 Task: Forward email with the signature Catherine Martinez with the subject Proposal submission from softage.1@softage.net to softage.5@softage.net with the message I wanted to follow up on the request for the new vendor proposal., select the entire message, change the font of the message to Narrow and change the font typography to bold Send the email
Action: Mouse moved to (828, 68)
Screenshot: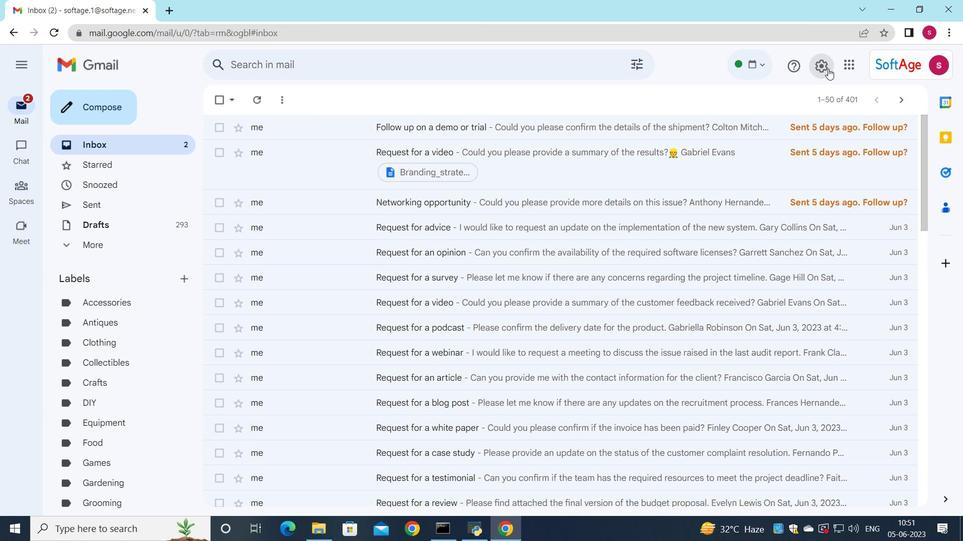 
Action: Mouse pressed left at (828, 68)
Screenshot: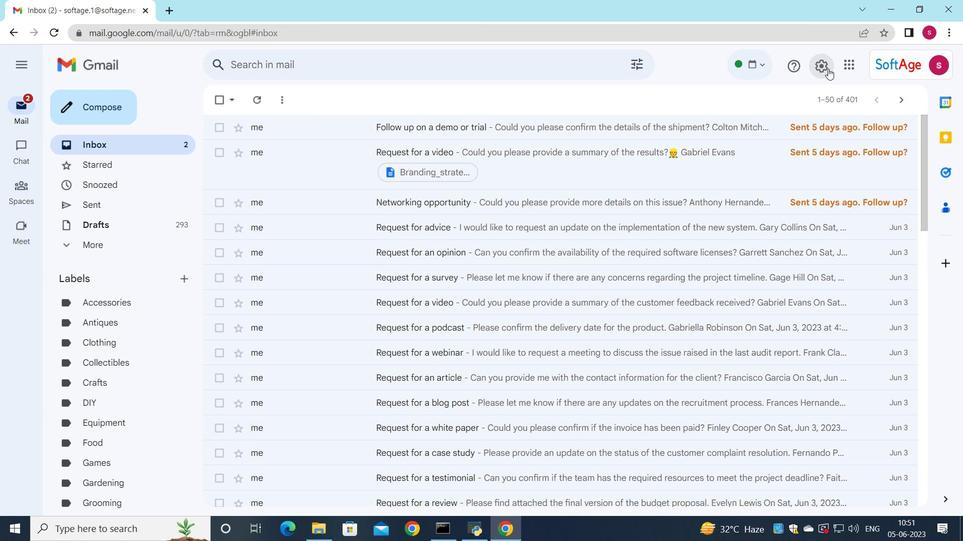 
Action: Mouse moved to (811, 128)
Screenshot: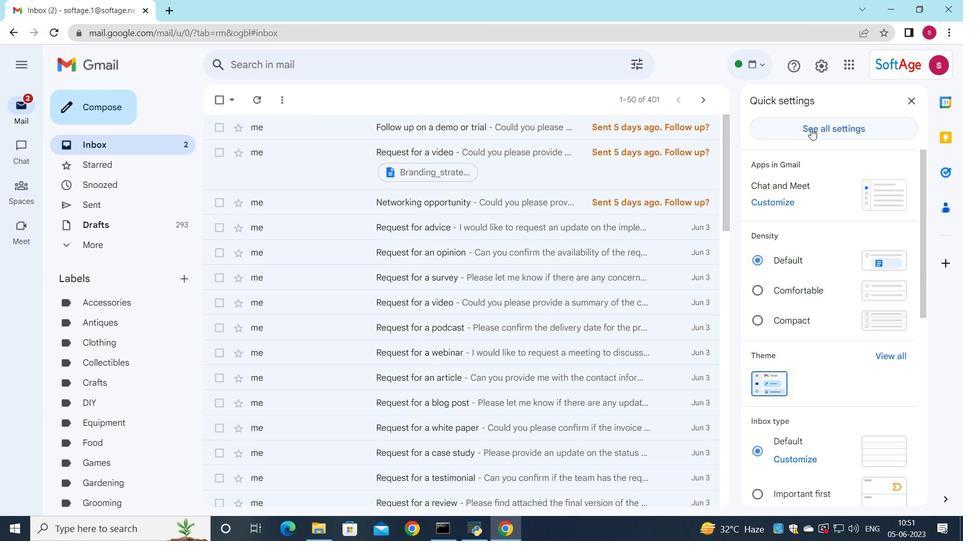 
Action: Mouse pressed left at (811, 128)
Screenshot: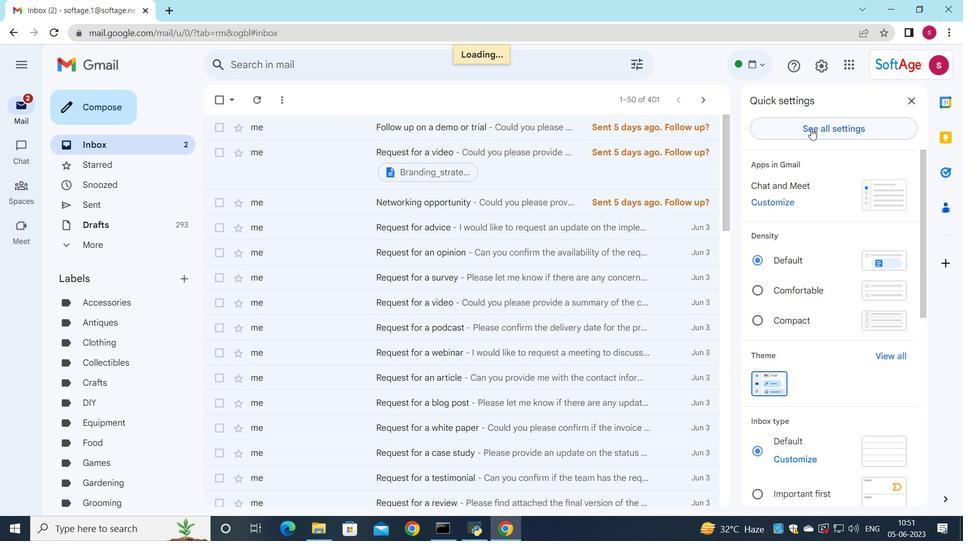
Action: Mouse moved to (348, 368)
Screenshot: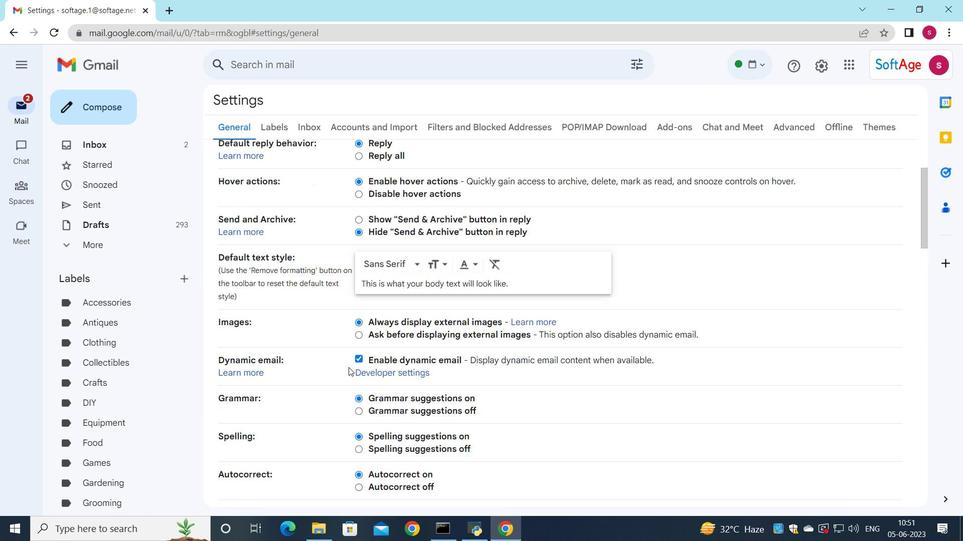 
Action: Mouse scrolled (348, 367) with delta (0, 0)
Screenshot: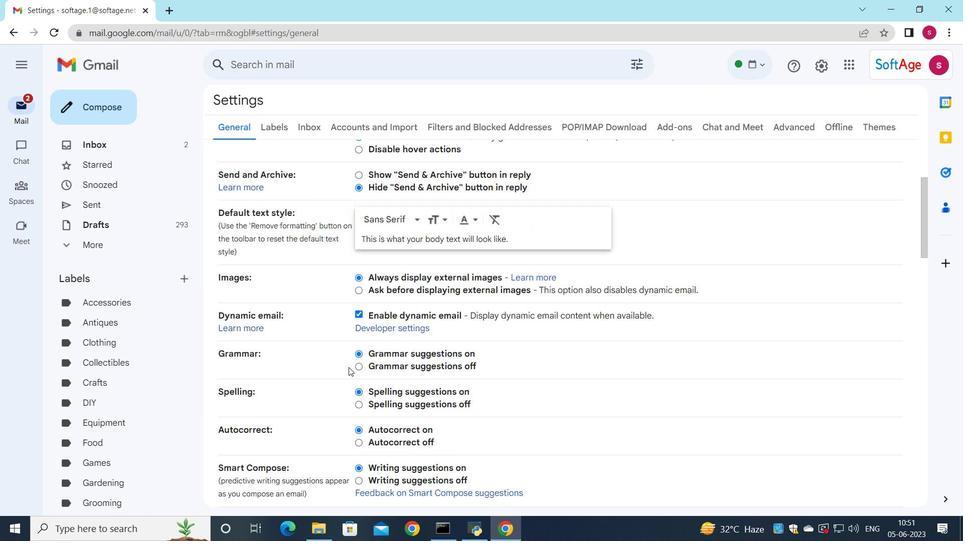 
Action: Mouse moved to (348, 368)
Screenshot: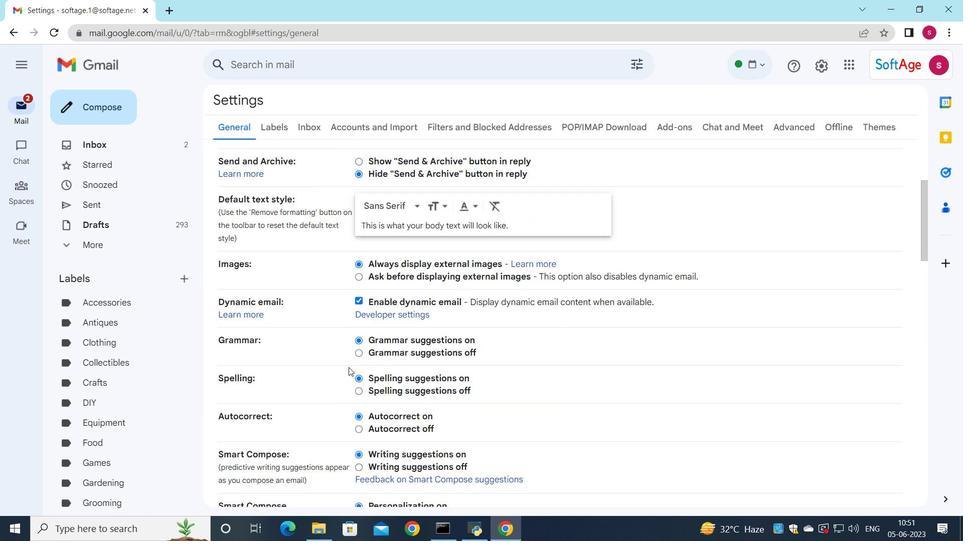 
Action: Mouse scrolled (348, 367) with delta (0, 0)
Screenshot: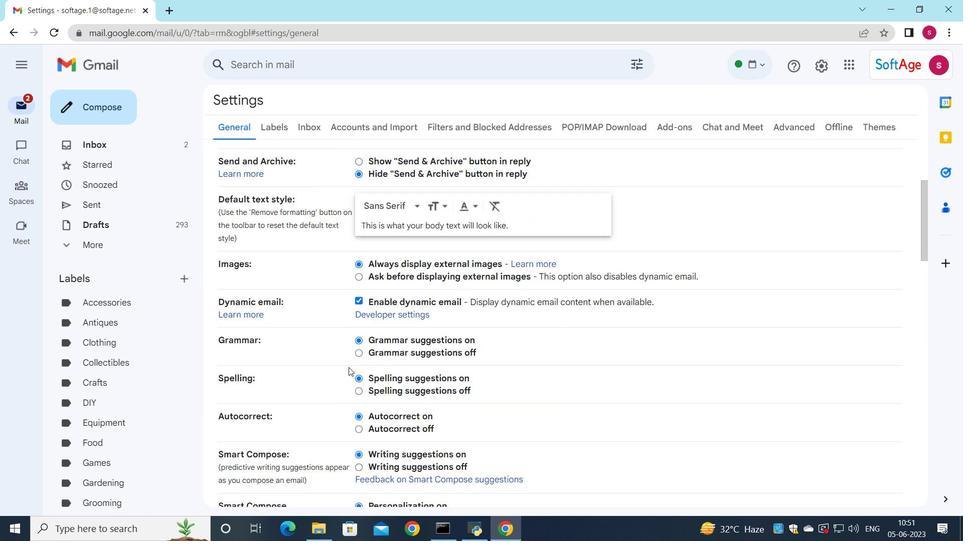 
Action: Mouse scrolled (348, 367) with delta (0, 0)
Screenshot: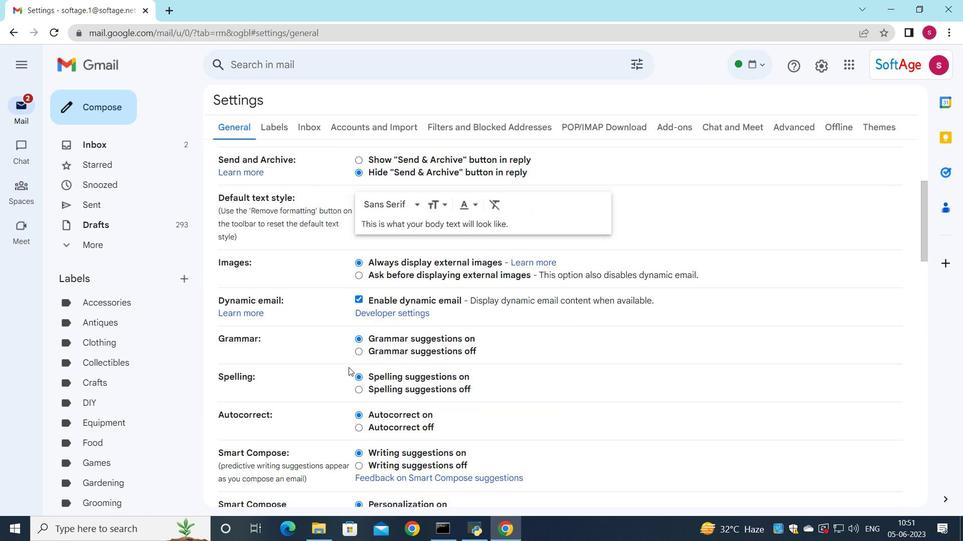 
Action: Mouse moved to (348, 368)
Screenshot: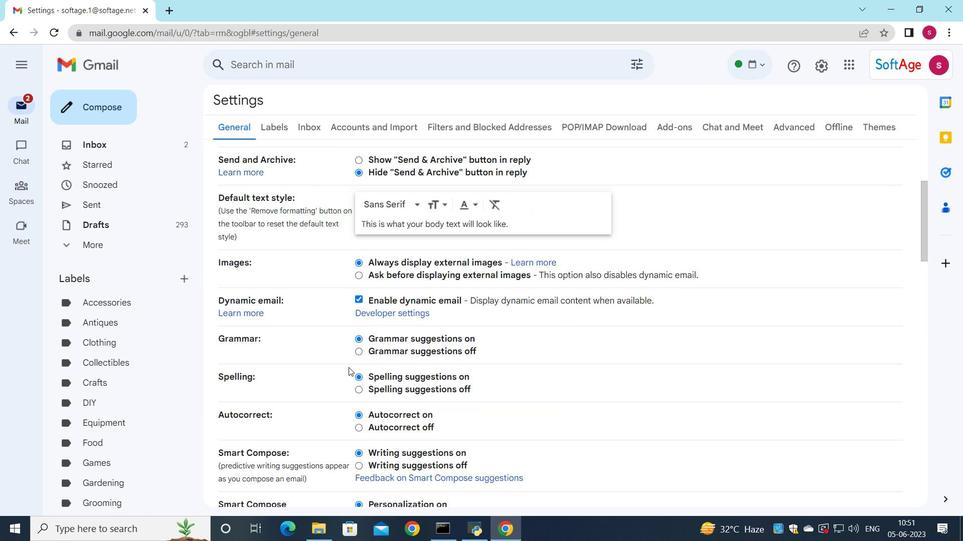 
Action: Mouse scrolled (348, 367) with delta (0, 0)
Screenshot: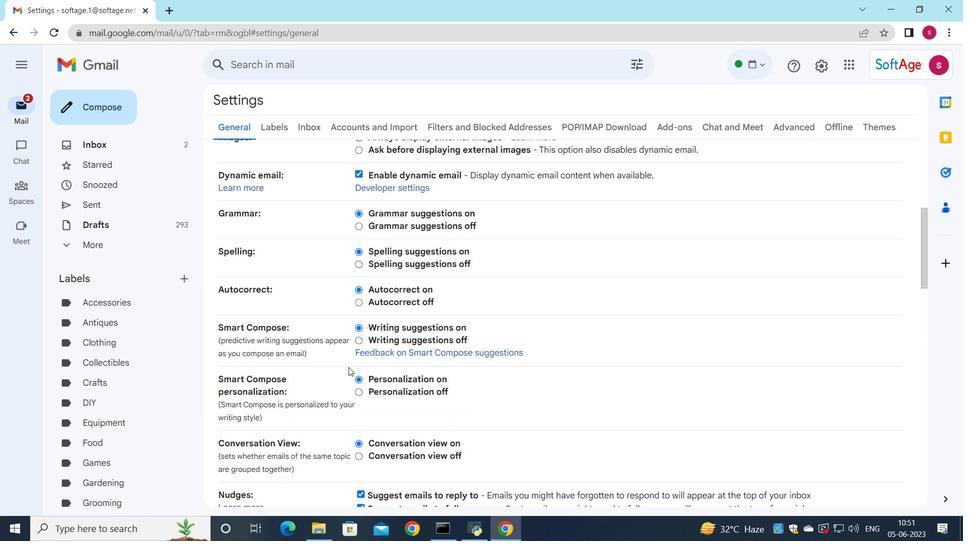 
Action: Mouse scrolled (348, 367) with delta (0, 0)
Screenshot: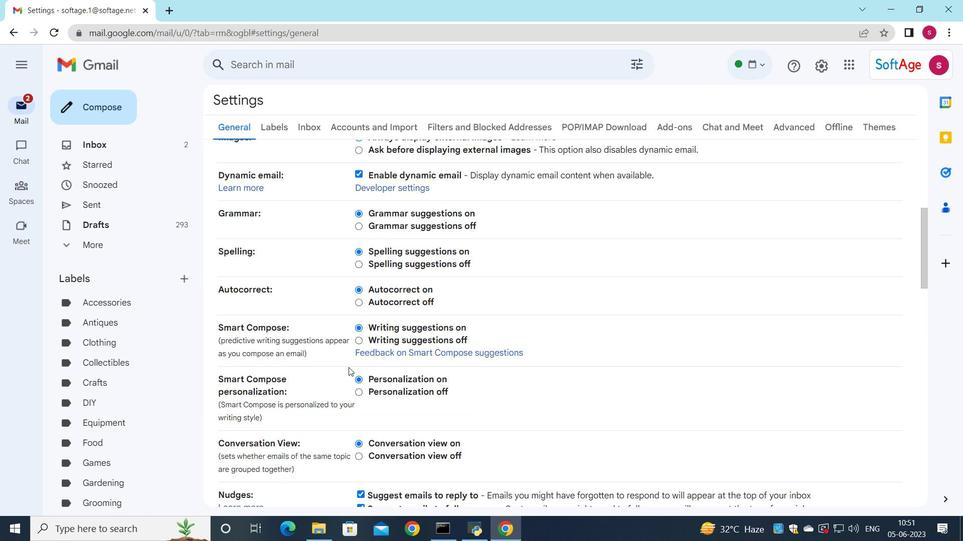 
Action: Mouse moved to (348, 368)
Screenshot: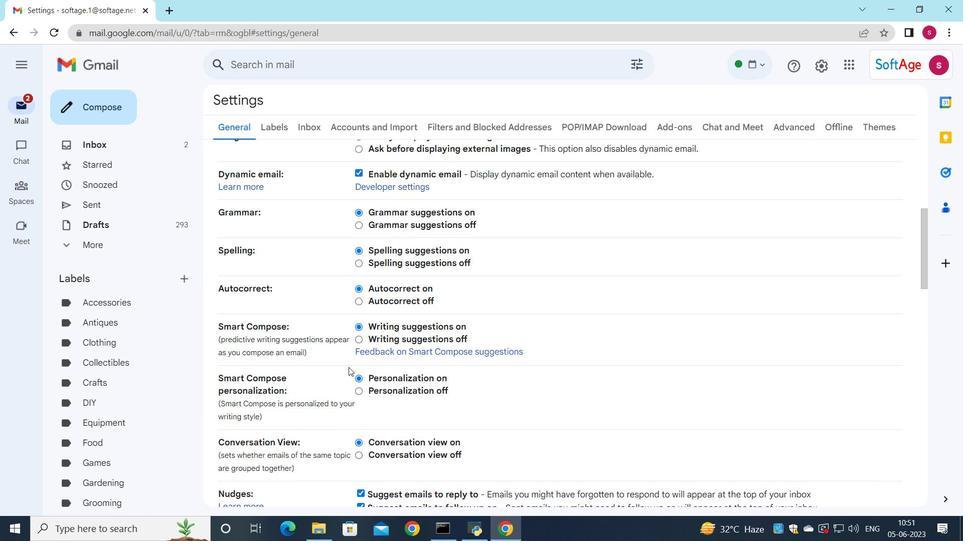 
Action: Mouse scrolled (348, 367) with delta (0, 0)
Screenshot: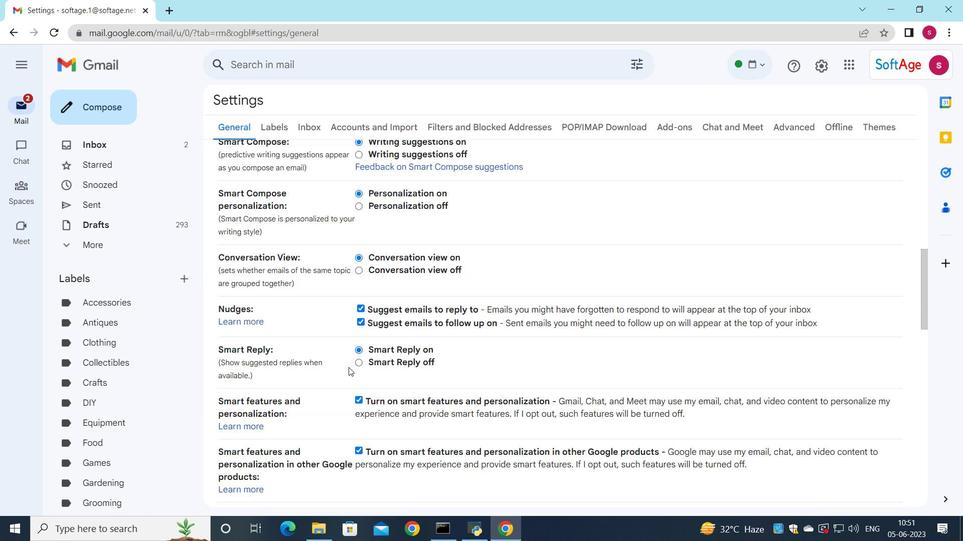 
Action: Mouse scrolled (348, 367) with delta (0, 0)
Screenshot: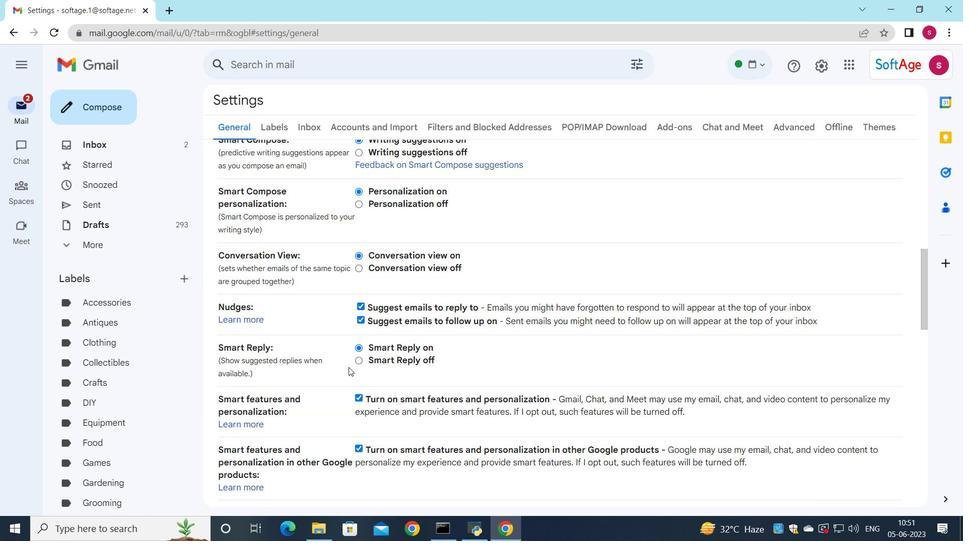 
Action: Mouse scrolled (348, 367) with delta (0, 0)
Screenshot: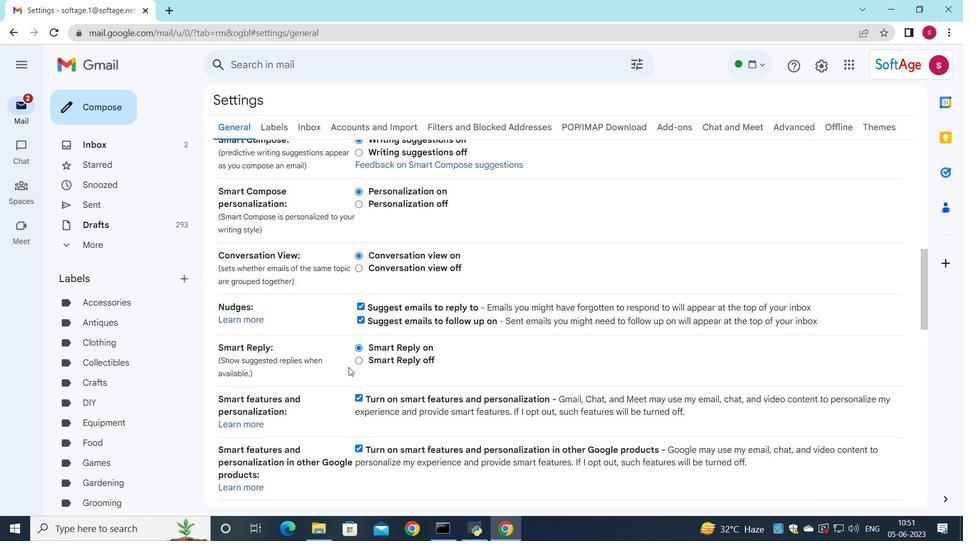 
Action: Mouse scrolled (348, 367) with delta (0, 0)
Screenshot: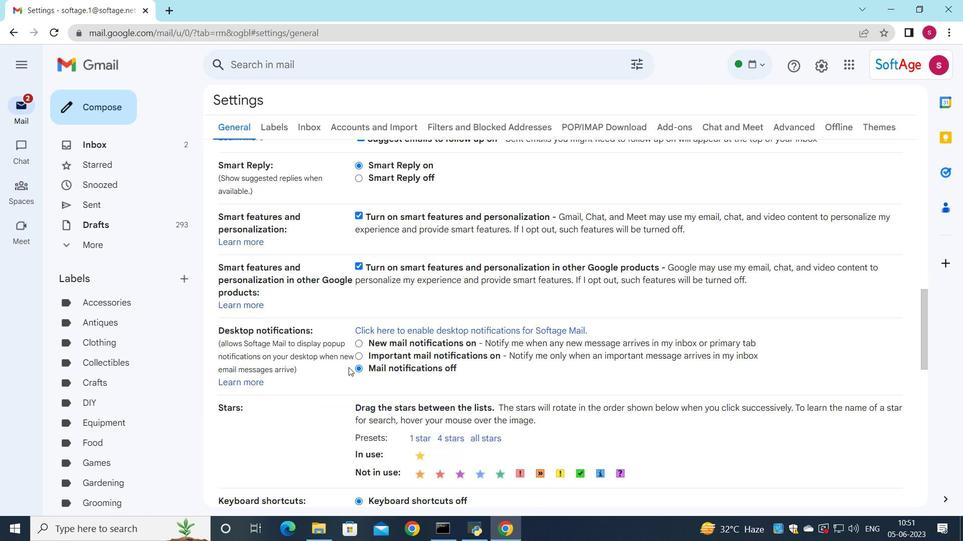
Action: Mouse scrolled (348, 367) with delta (0, 0)
Screenshot: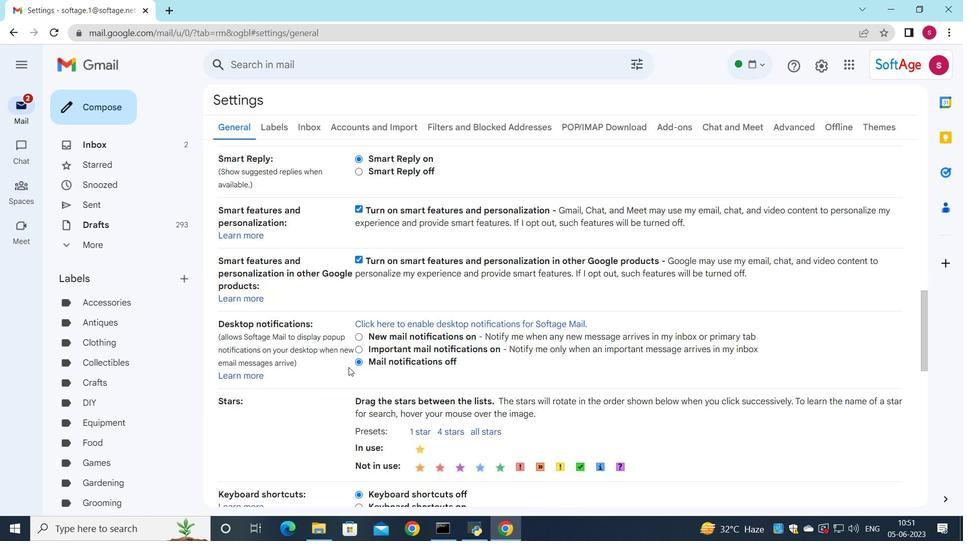 
Action: Mouse scrolled (348, 367) with delta (0, 0)
Screenshot: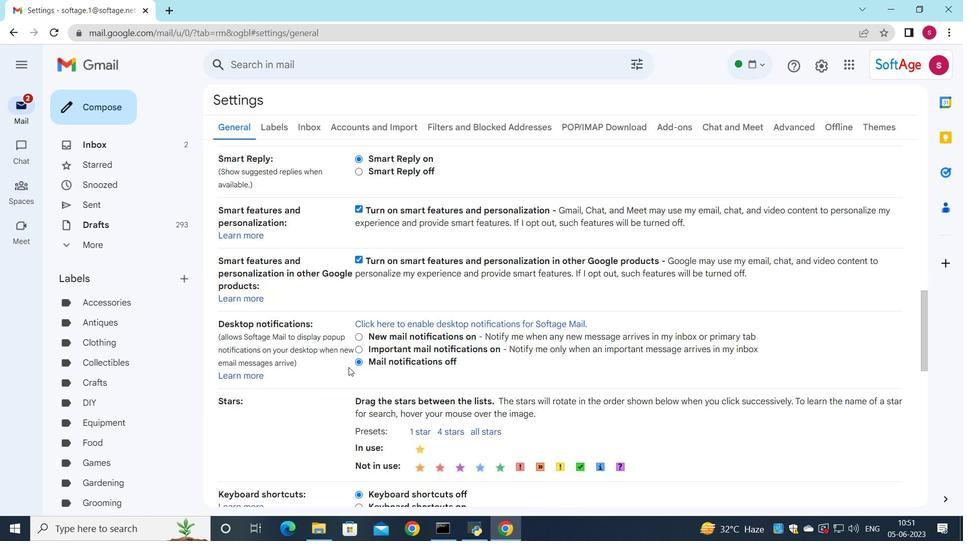 
Action: Mouse scrolled (348, 367) with delta (0, 0)
Screenshot: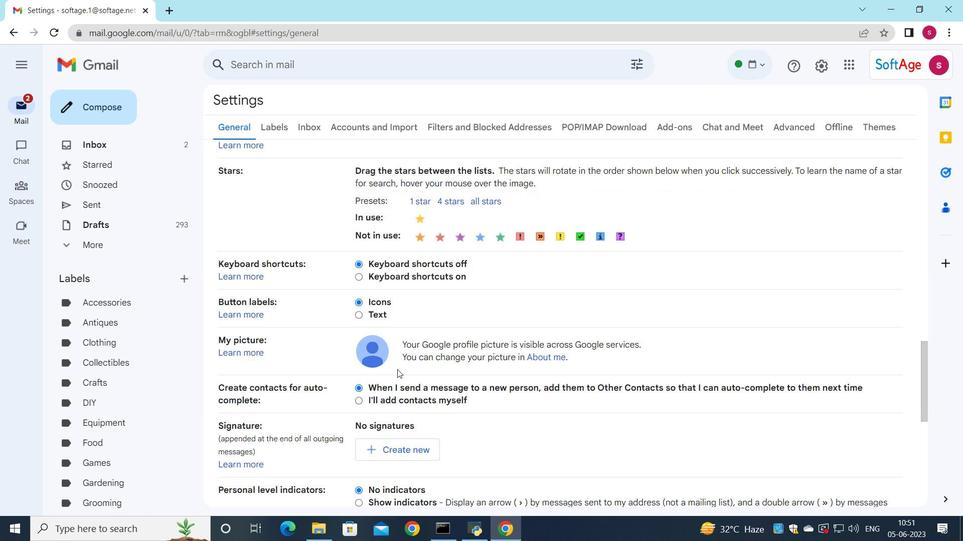 
Action: Mouse scrolled (348, 367) with delta (0, 0)
Screenshot: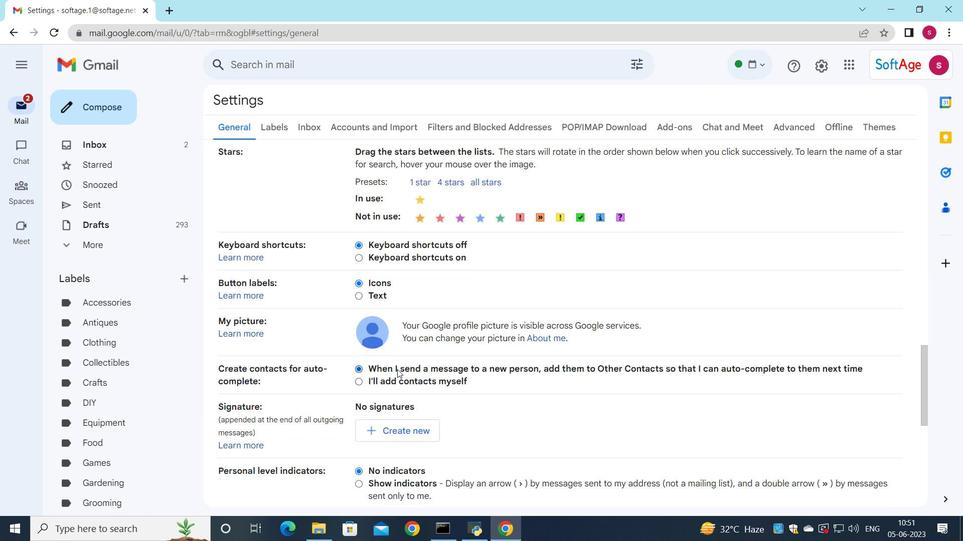 
Action: Mouse moved to (351, 368)
Screenshot: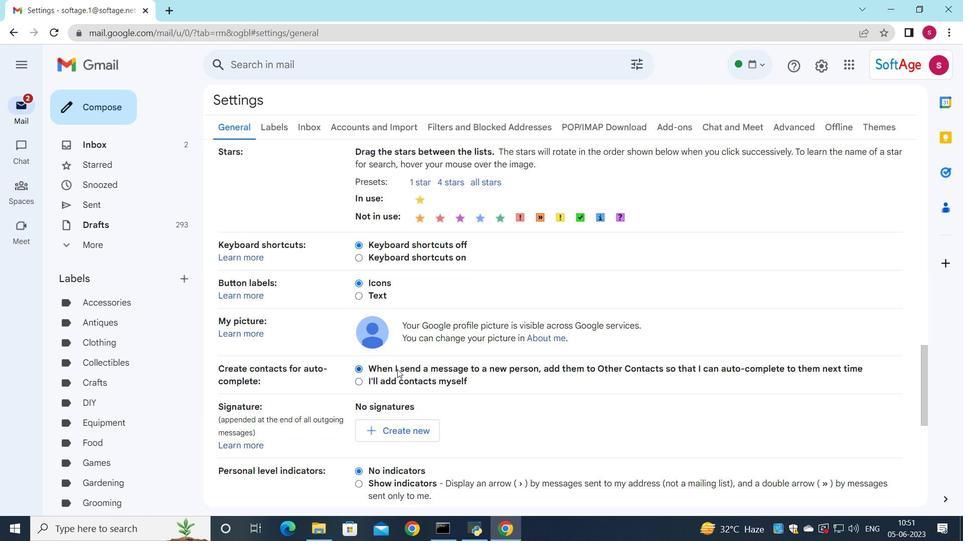 
Action: Mouse scrolled (351, 367) with delta (0, 0)
Screenshot: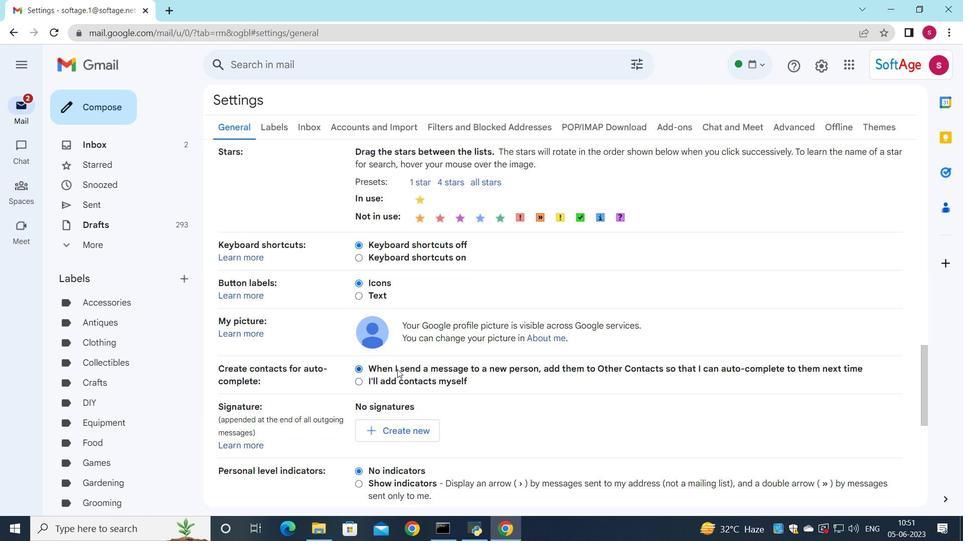 
Action: Mouse moved to (359, 368)
Screenshot: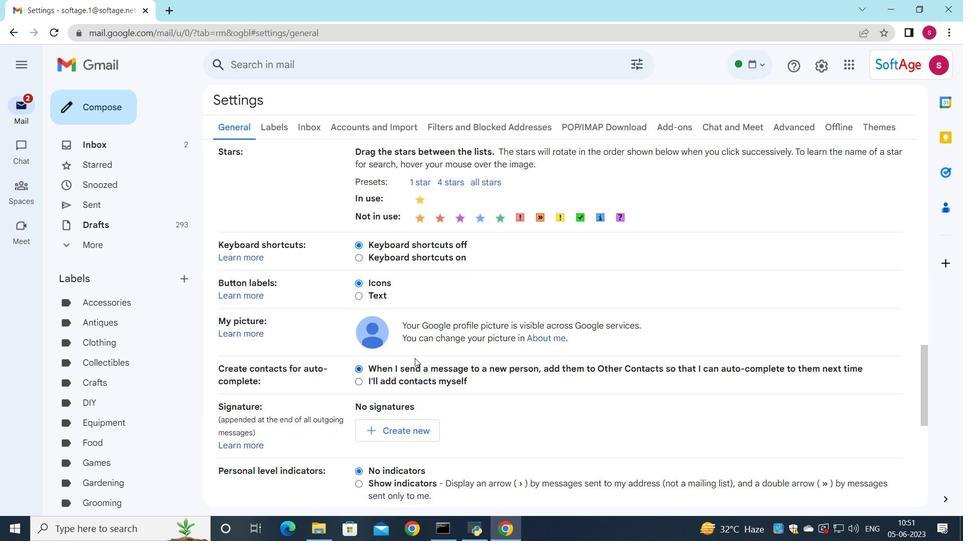 
Action: Mouse scrolled (359, 368) with delta (0, 0)
Screenshot: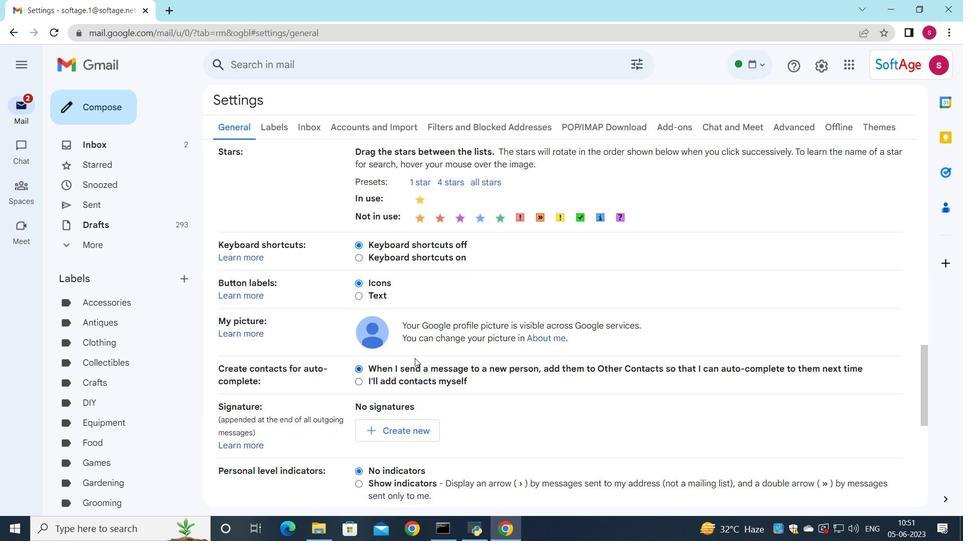 
Action: Mouse moved to (420, 424)
Screenshot: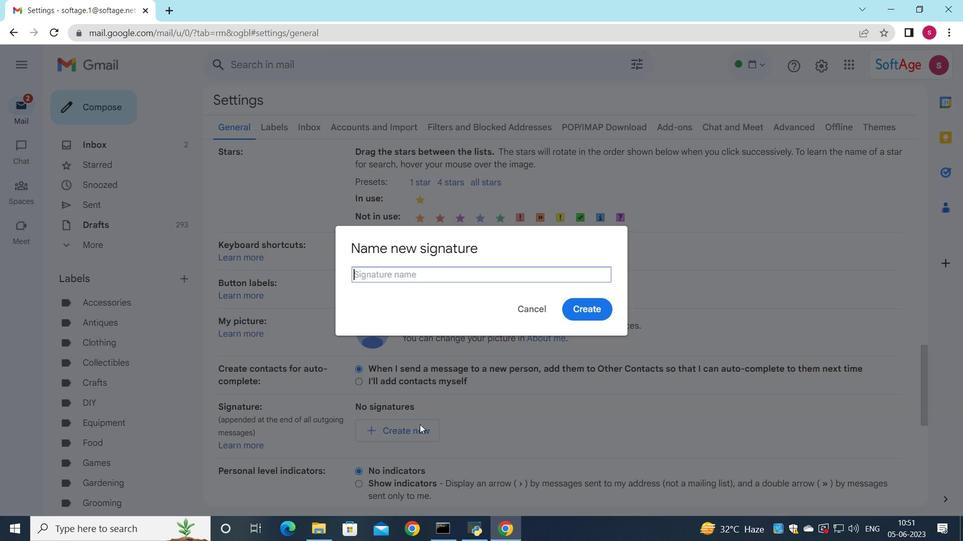 
Action: Mouse pressed left at (420, 424)
Screenshot: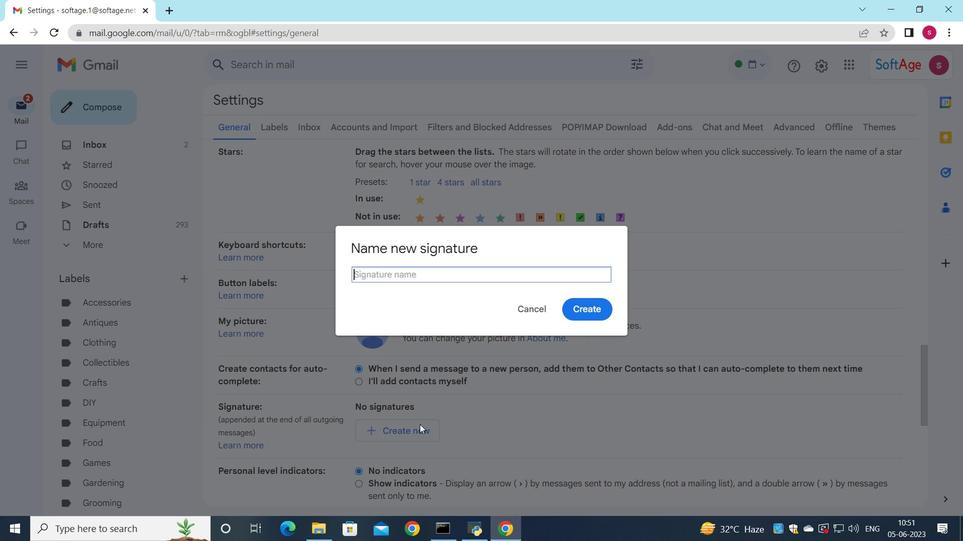 
Action: Mouse moved to (476, 251)
Screenshot: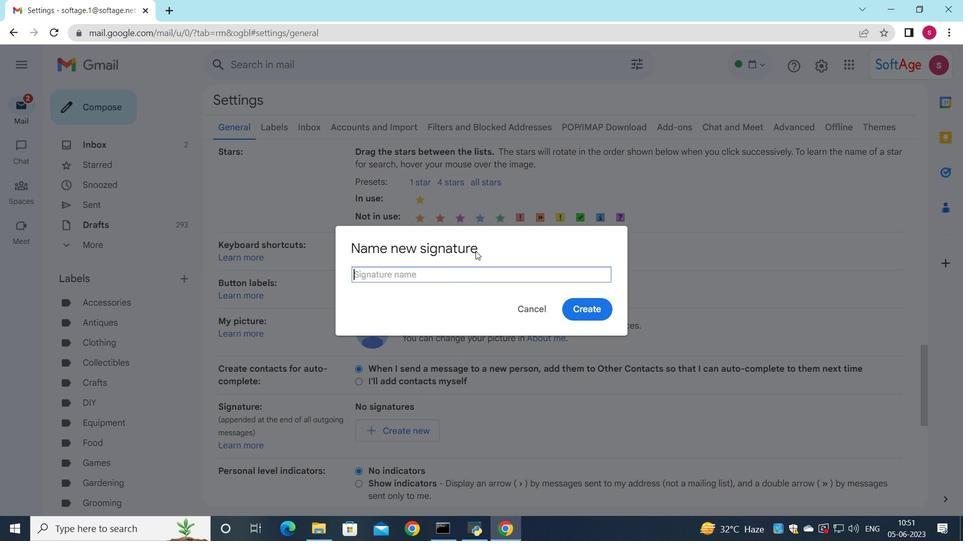 
Action: Key pressed <Key.shift>Catherine<Key.space><Key.shift>Martinez
Screenshot: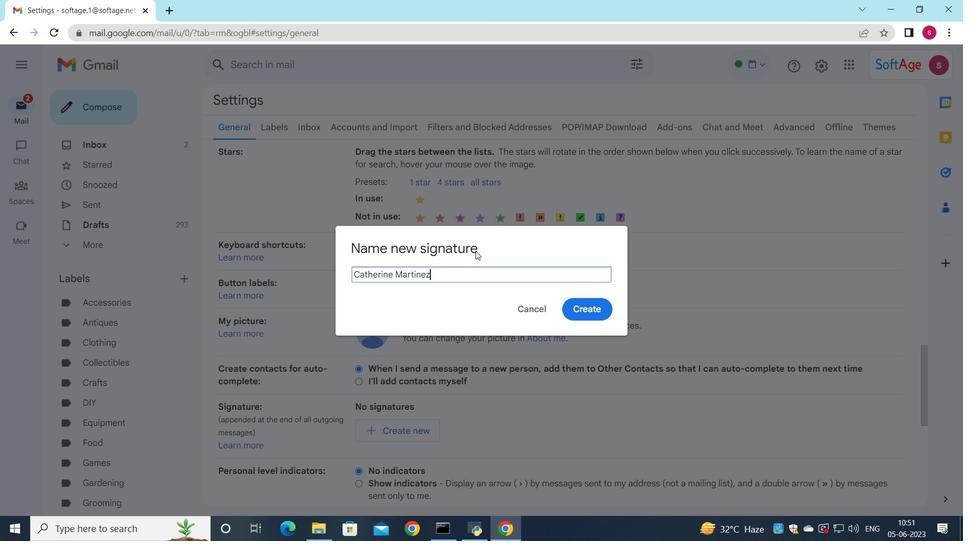 
Action: Mouse moved to (594, 315)
Screenshot: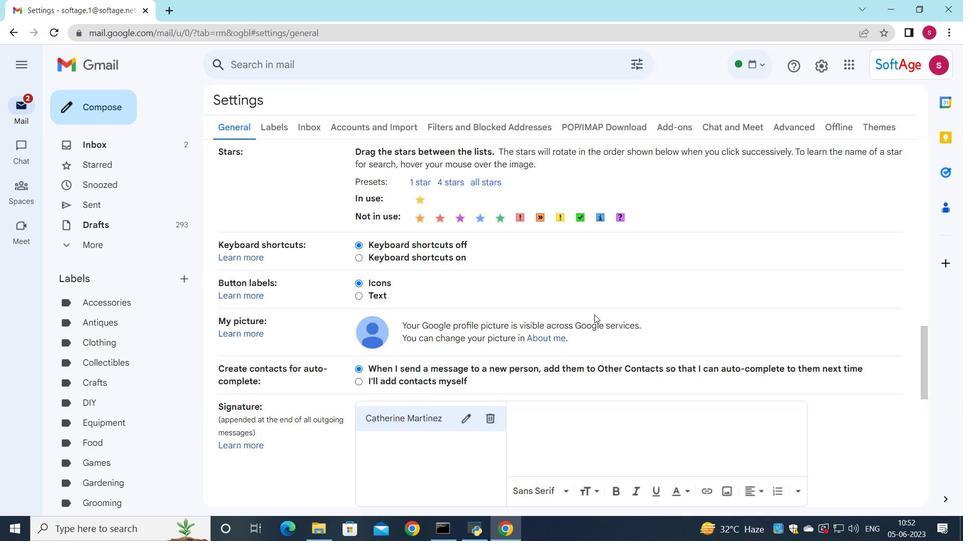 
Action: Mouse pressed left at (594, 315)
Screenshot: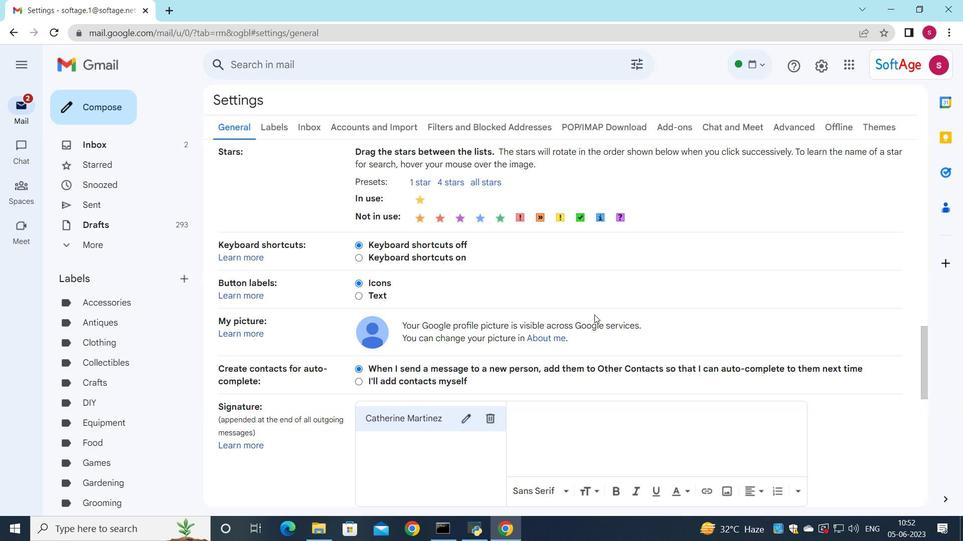 
Action: Mouse moved to (615, 443)
Screenshot: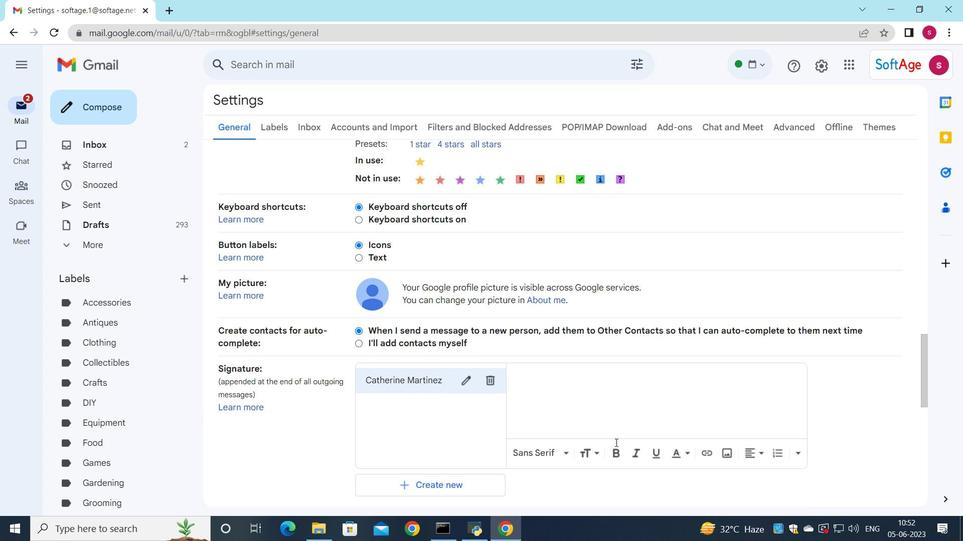 
Action: Mouse scrolled (615, 442) with delta (0, 0)
Screenshot: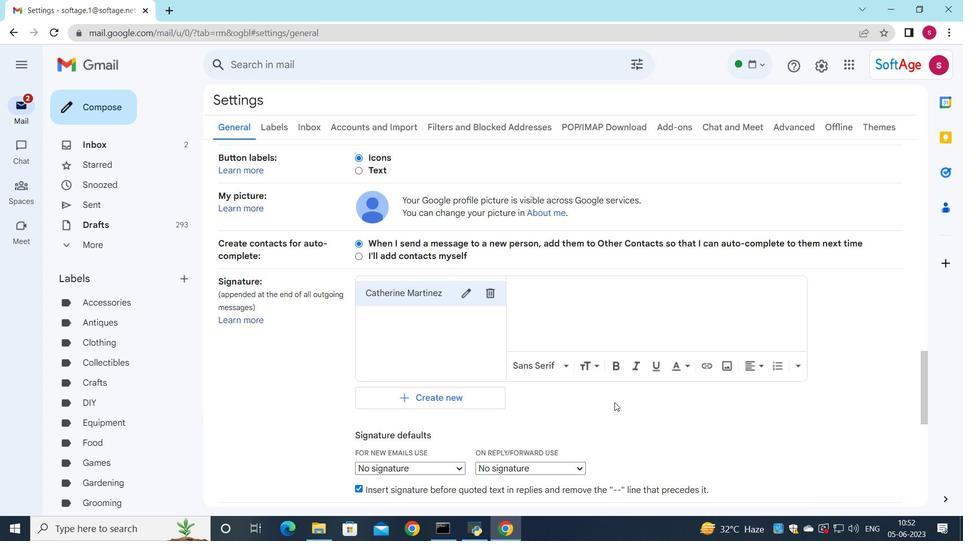 
Action: Mouse scrolled (615, 442) with delta (0, 0)
Screenshot: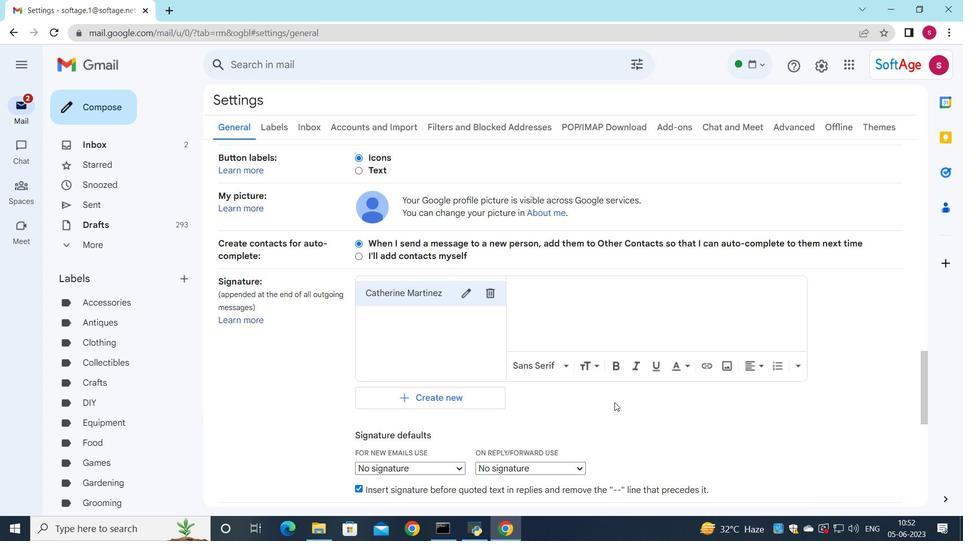 
Action: Mouse moved to (585, 297)
Screenshot: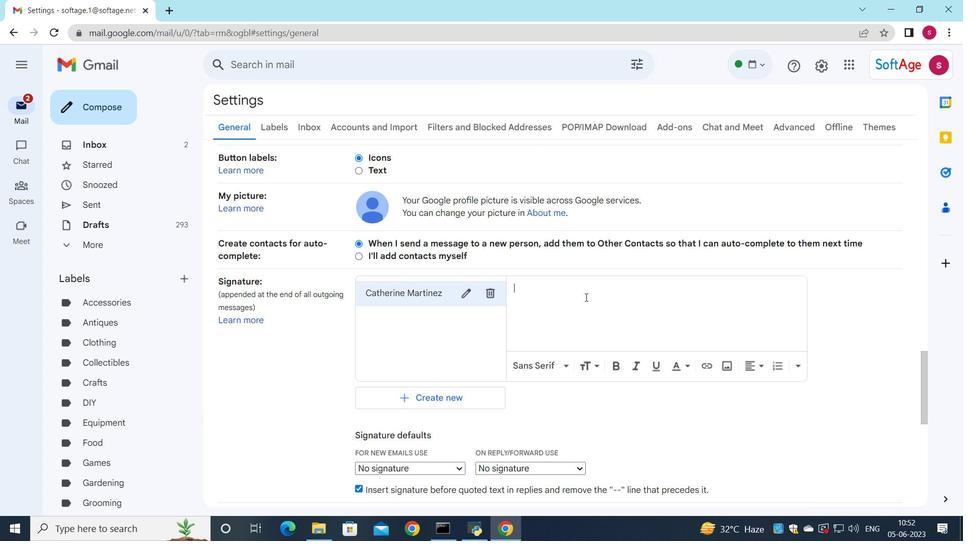 
Action: Mouse pressed left at (585, 297)
Screenshot: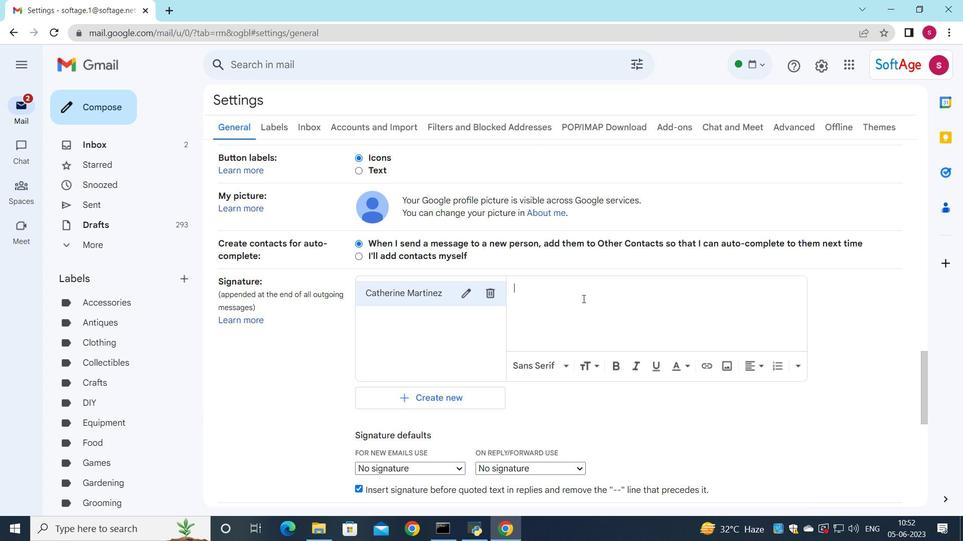 
Action: Mouse moved to (583, 298)
Screenshot: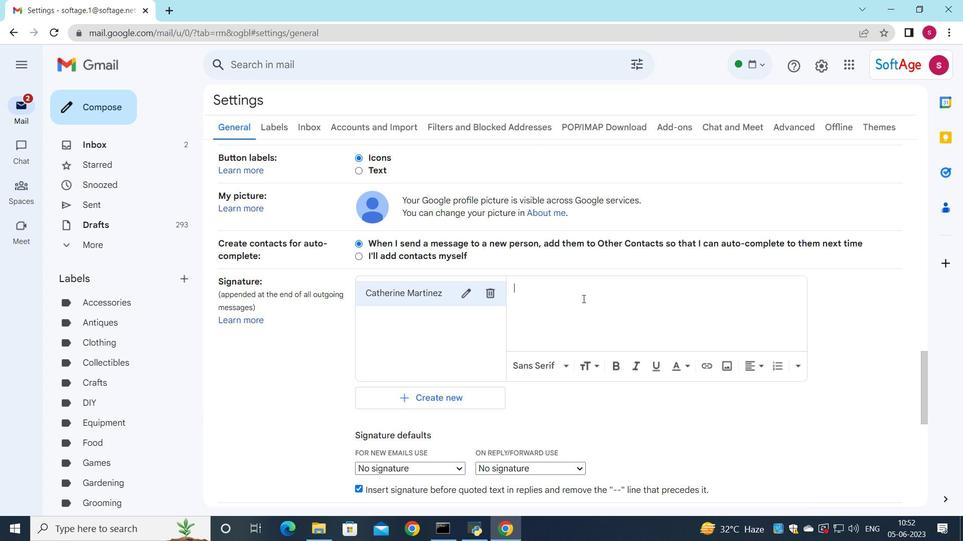 
Action: Key pressed <Key.shift>catherine<Key.space><Key.shift>Martinez
Screenshot: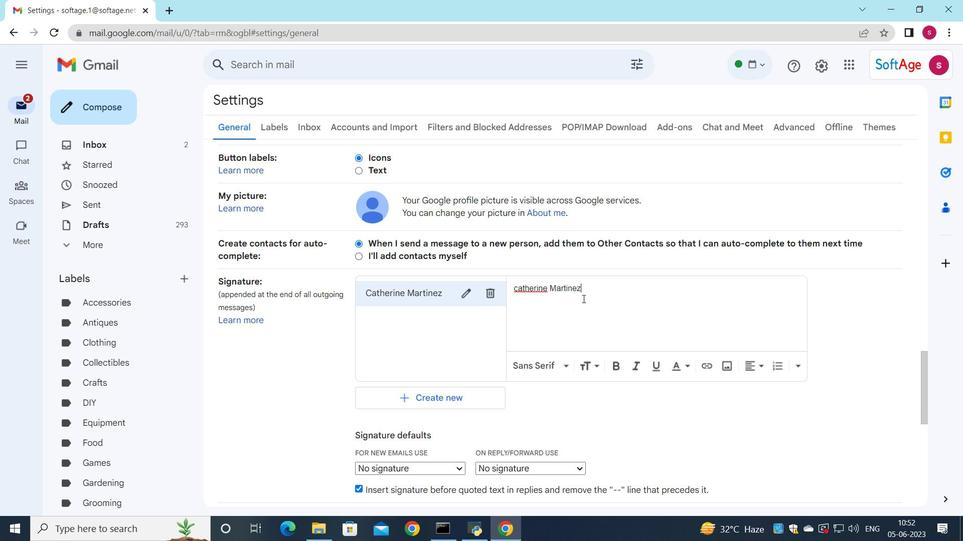 
Action: Mouse moved to (520, 287)
Screenshot: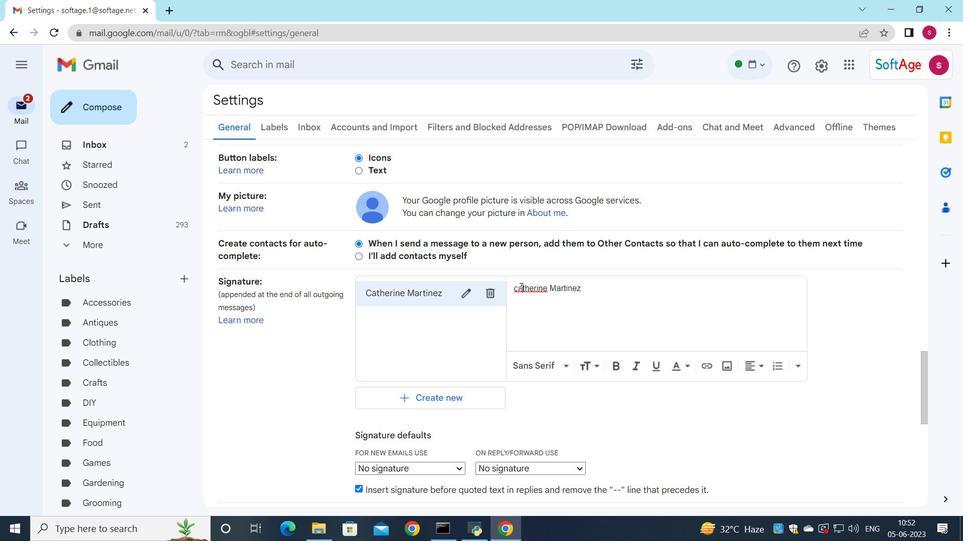 
Action: Mouse pressed left at (520, 287)
Screenshot: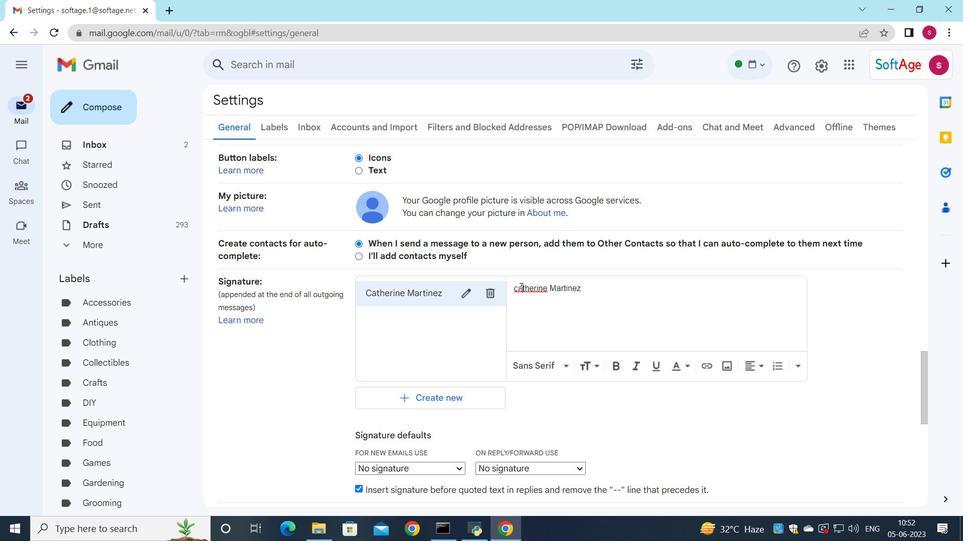 
Action: Mouse moved to (518, 288)
Screenshot: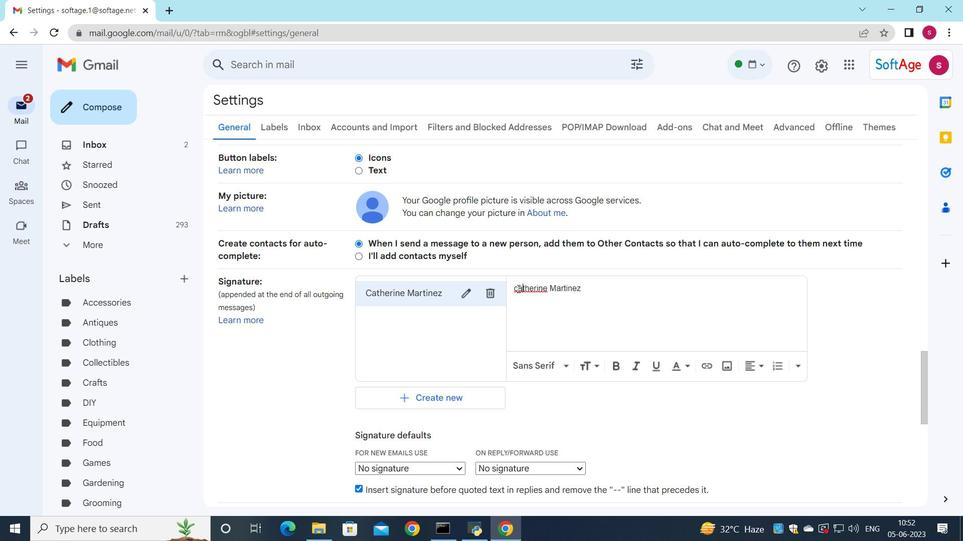 
Action: Mouse pressed left at (518, 288)
Screenshot: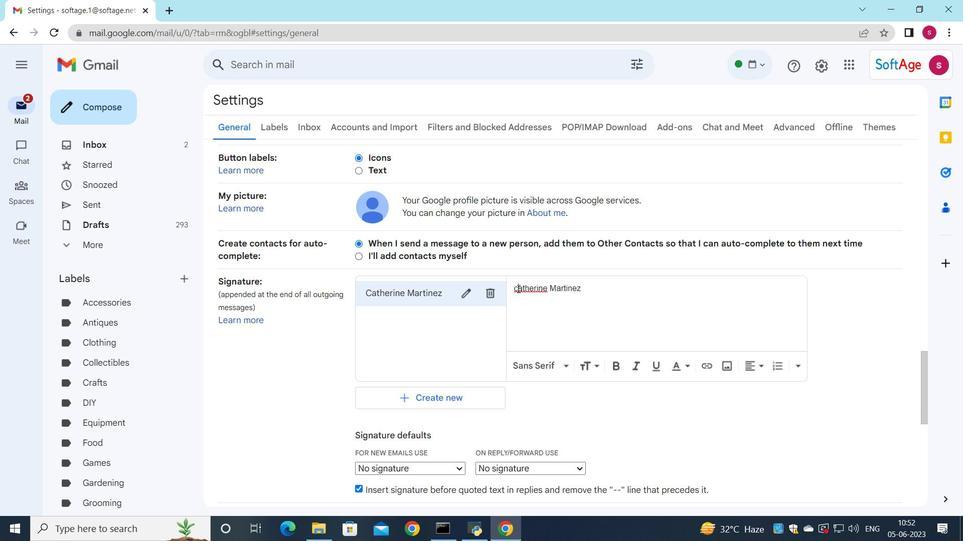 
Action: Key pressed <Key.backspace><Key.shift>C
Screenshot: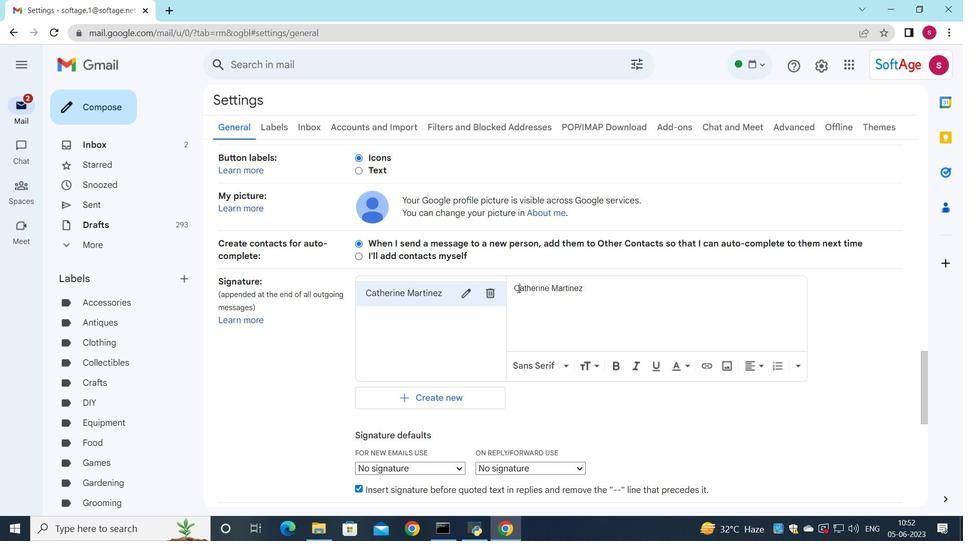 
Action: Mouse scrolled (518, 288) with delta (0, 0)
Screenshot: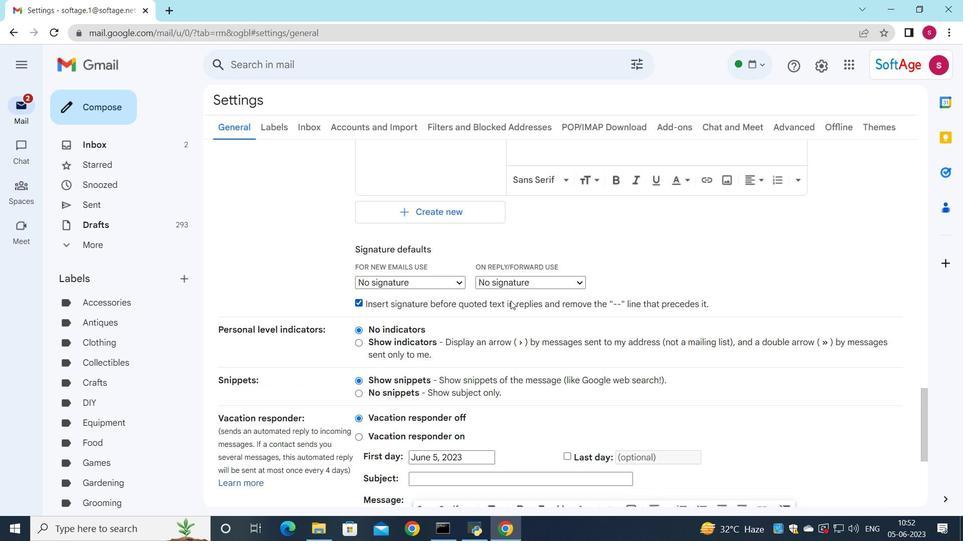 
Action: Mouse scrolled (518, 288) with delta (0, 0)
Screenshot: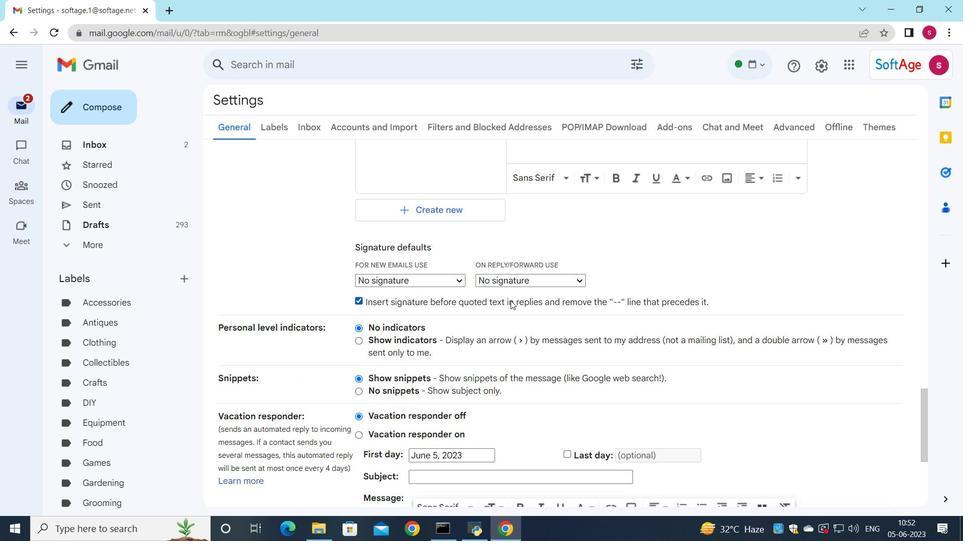 
Action: Mouse scrolled (518, 288) with delta (0, 0)
Screenshot: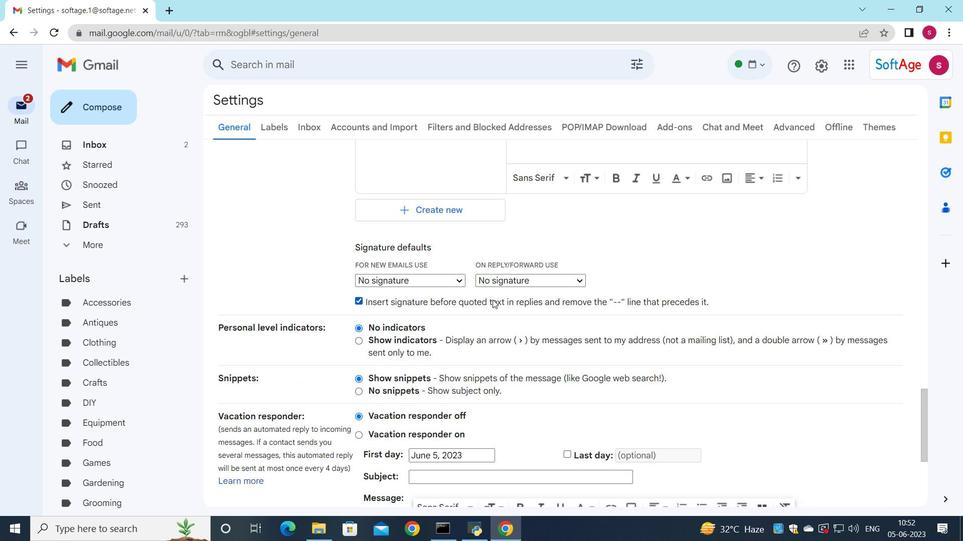 
Action: Mouse moved to (455, 280)
Screenshot: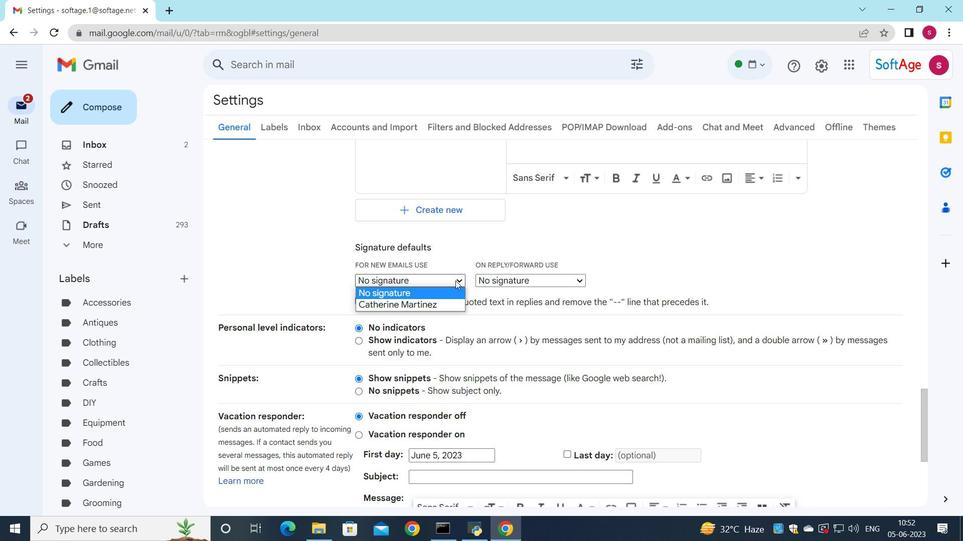 
Action: Mouse pressed left at (455, 280)
Screenshot: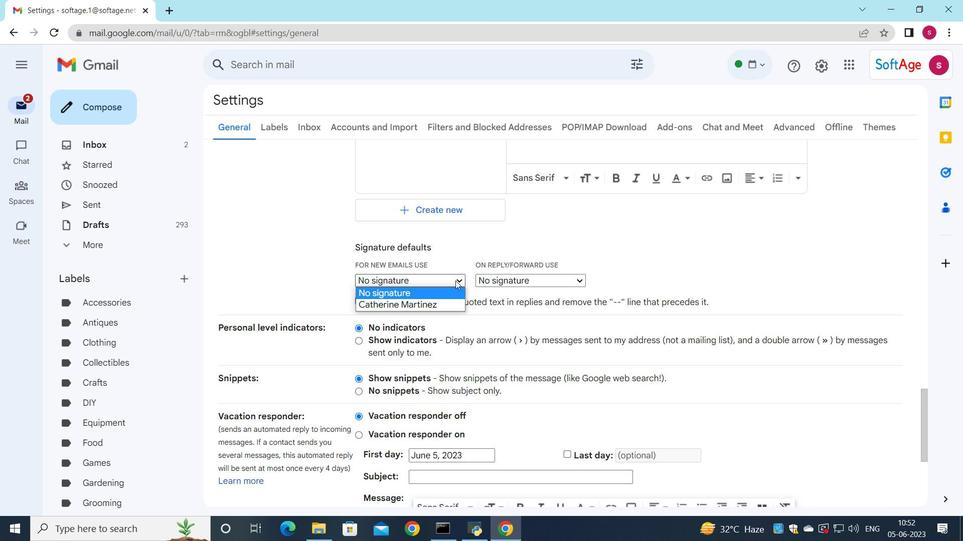 
Action: Mouse moved to (455, 302)
Screenshot: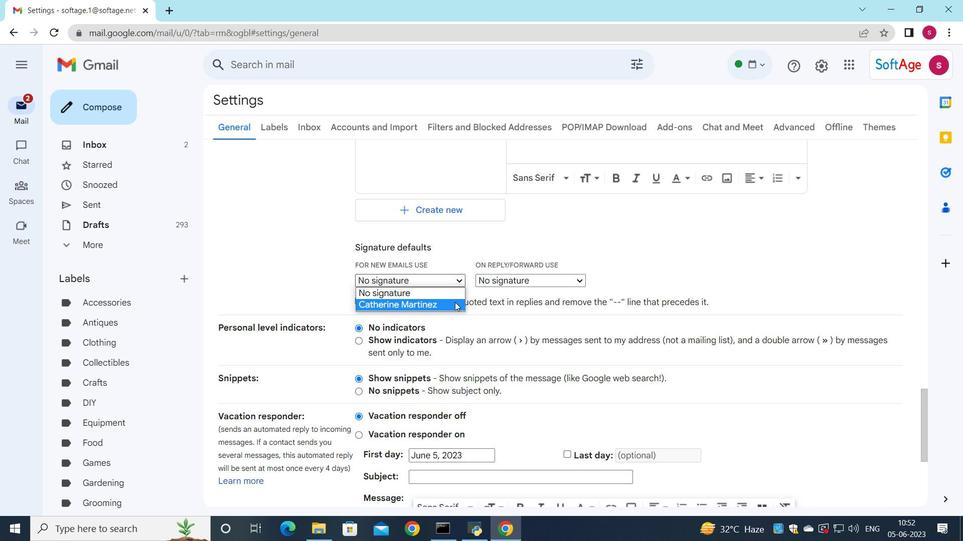 
Action: Mouse pressed left at (455, 302)
Screenshot: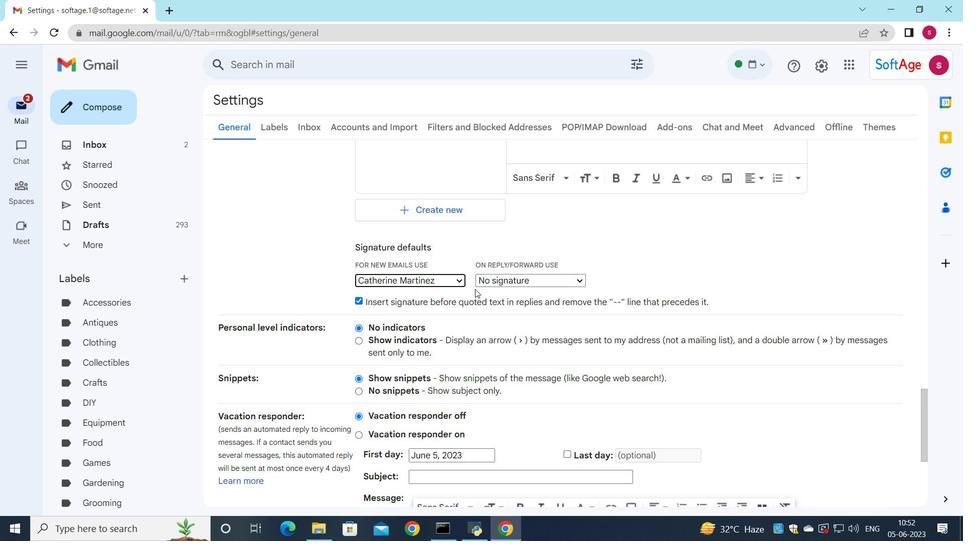 
Action: Mouse moved to (494, 278)
Screenshot: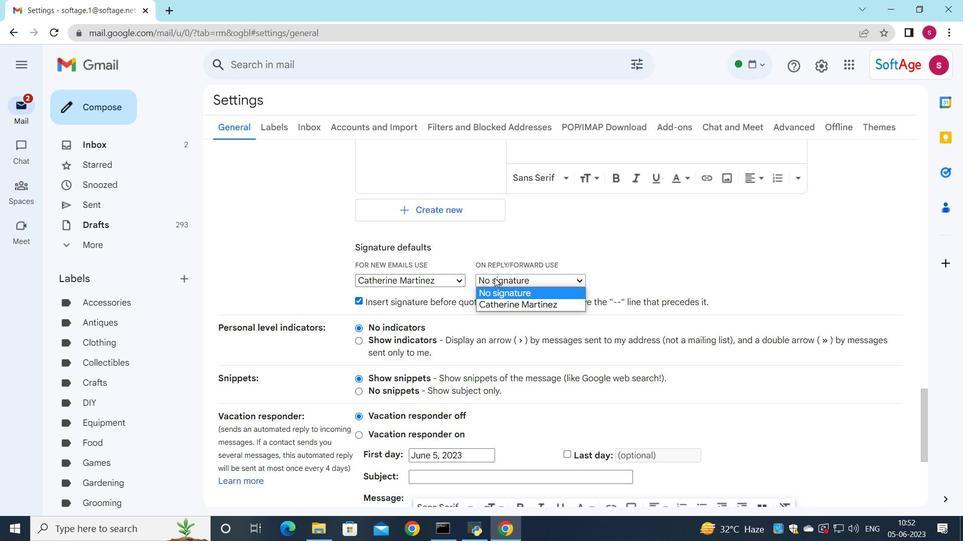 
Action: Mouse pressed left at (494, 278)
Screenshot: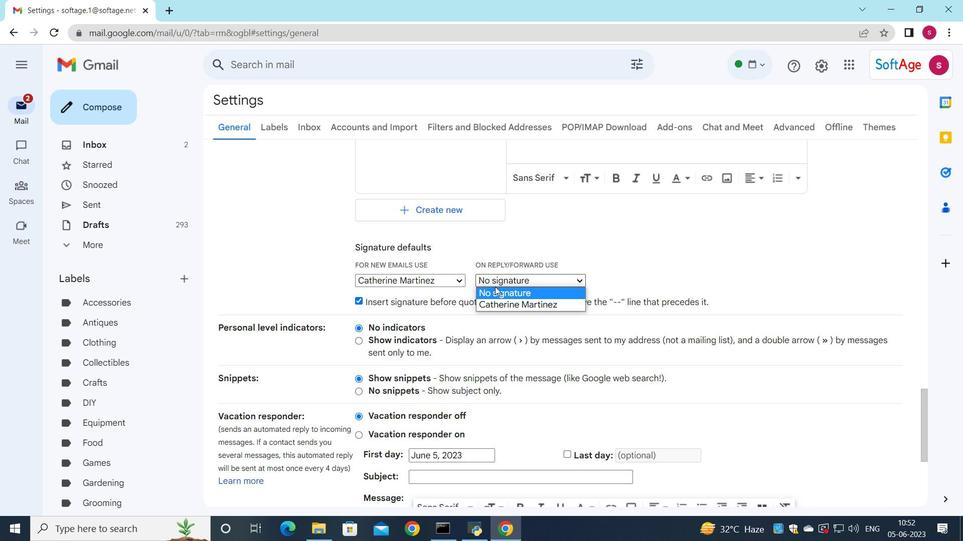 
Action: Mouse moved to (496, 305)
Screenshot: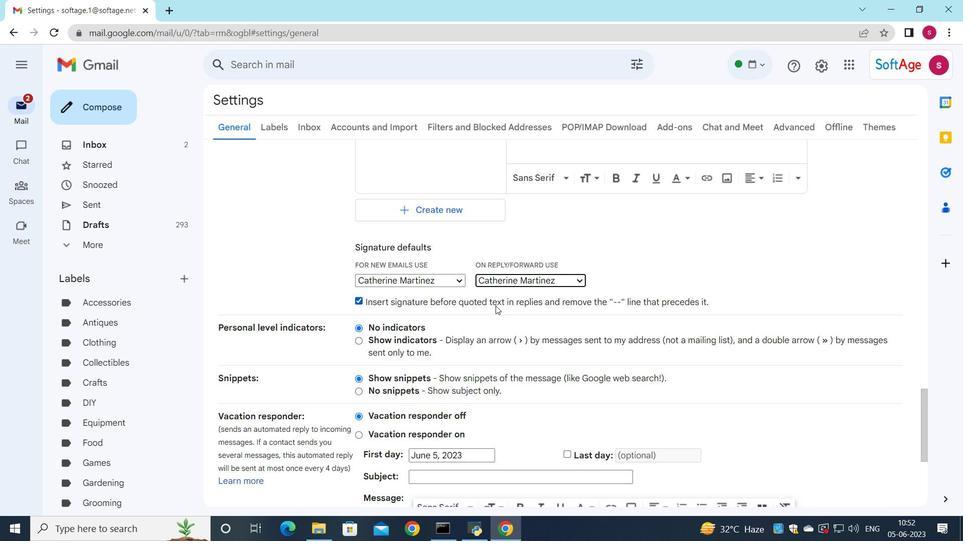 
Action: Mouse pressed left at (496, 305)
Screenshot: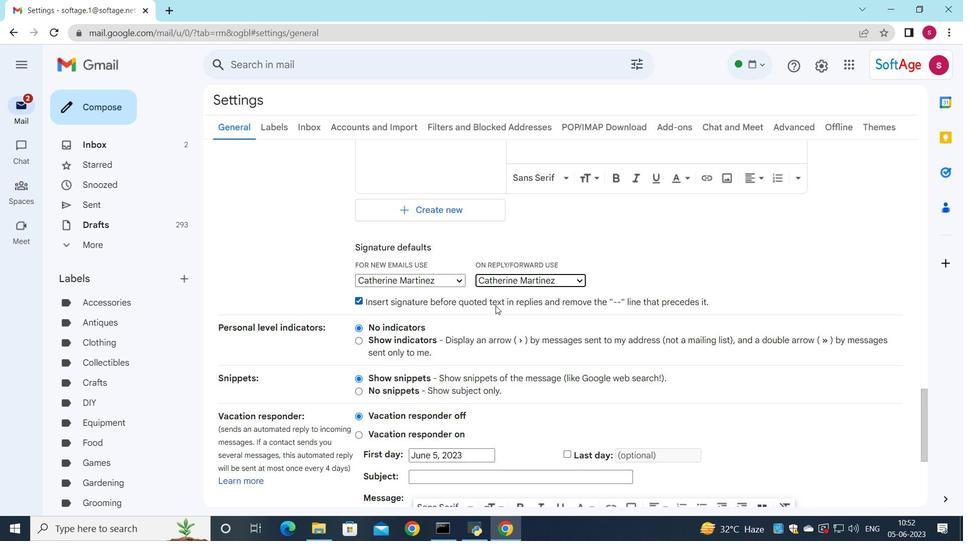 
Action: Mouse moved to (496, 334)
Screenshot: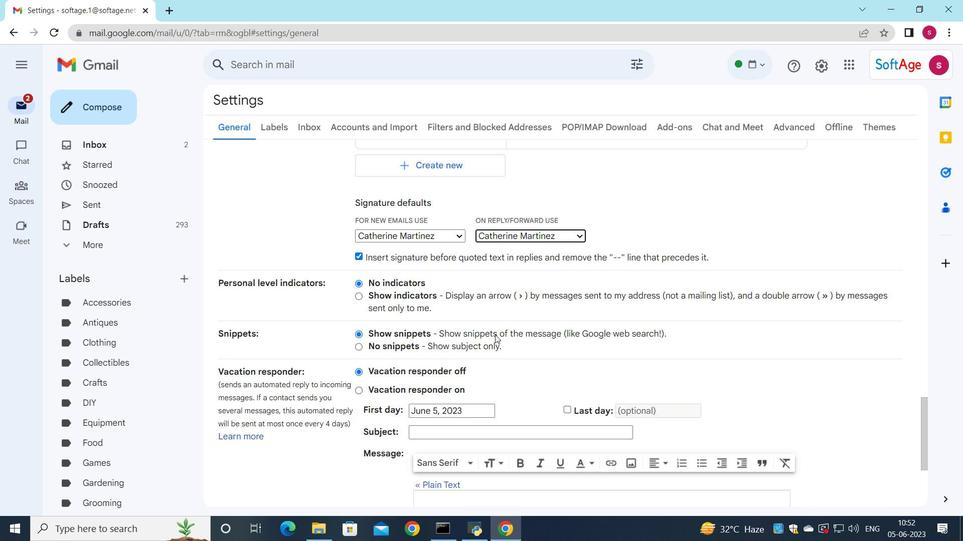 
Action: Mouse scrolled (496, 333) with delta (0, 0)
Screenshot: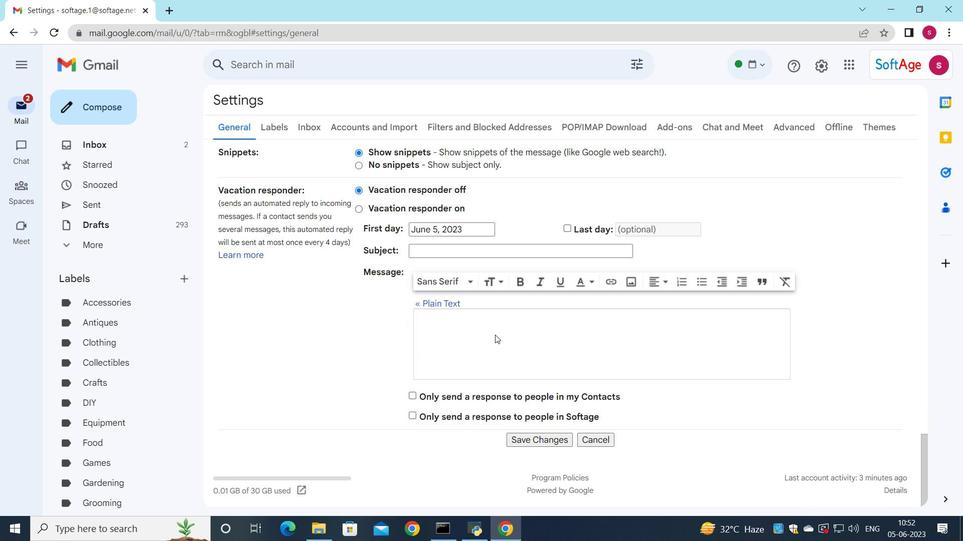 
Action: Mouse moved to (496, 335)
Screenshot: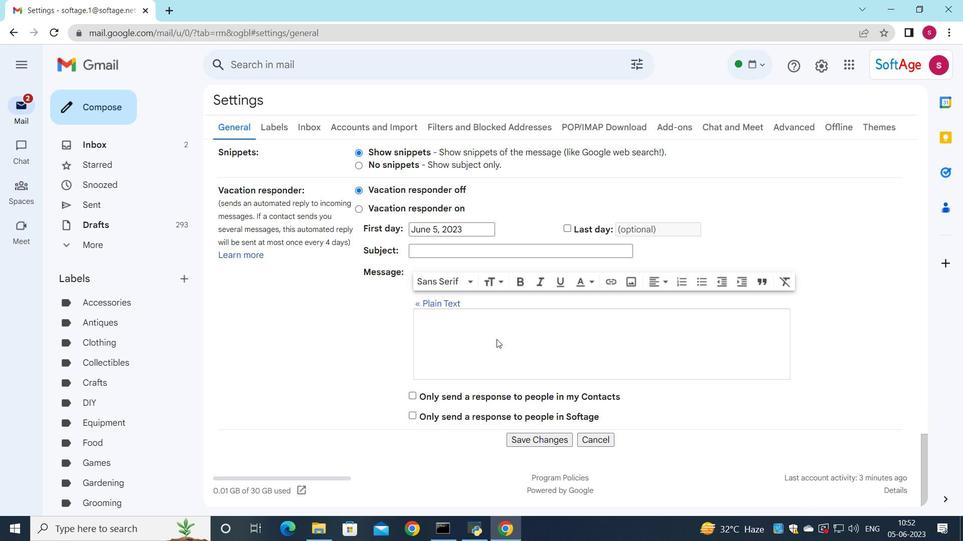 
Action: Mouse scrolled (496, 334) with delta (0, 0)
Screenshot: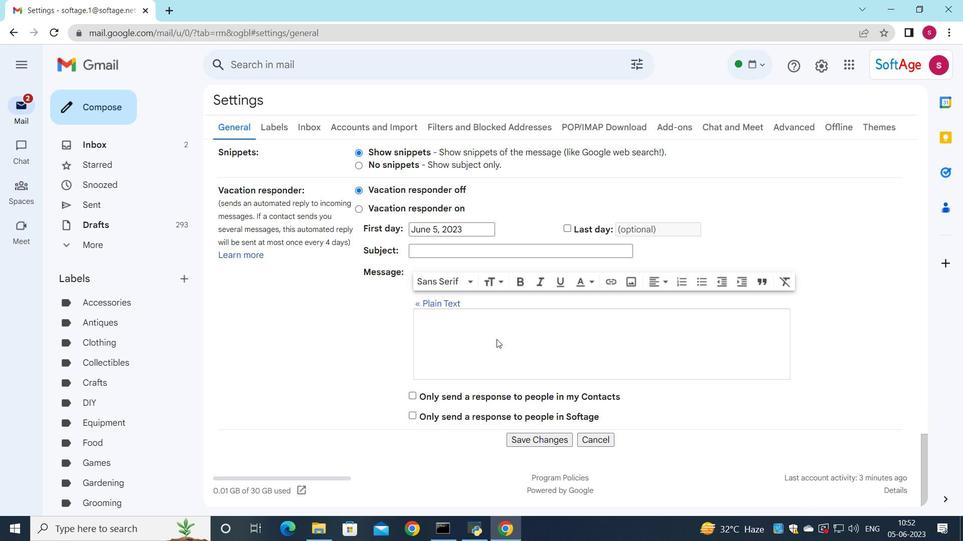 
Action: Mouse scrolled (496, 334) with delta (0, 0)
Screenshot: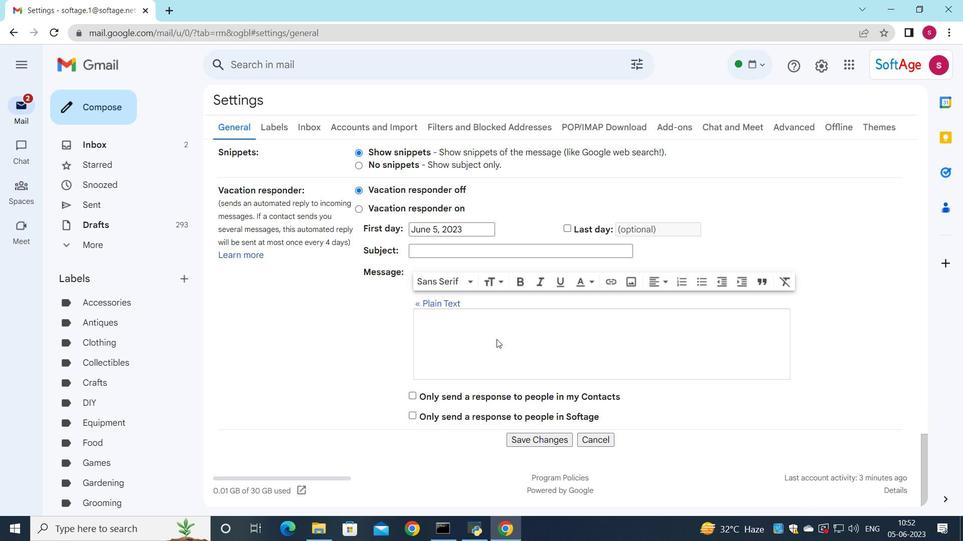 
Action: Mouse scrolled (496, 334) with delta (0, 0)
Screenshot: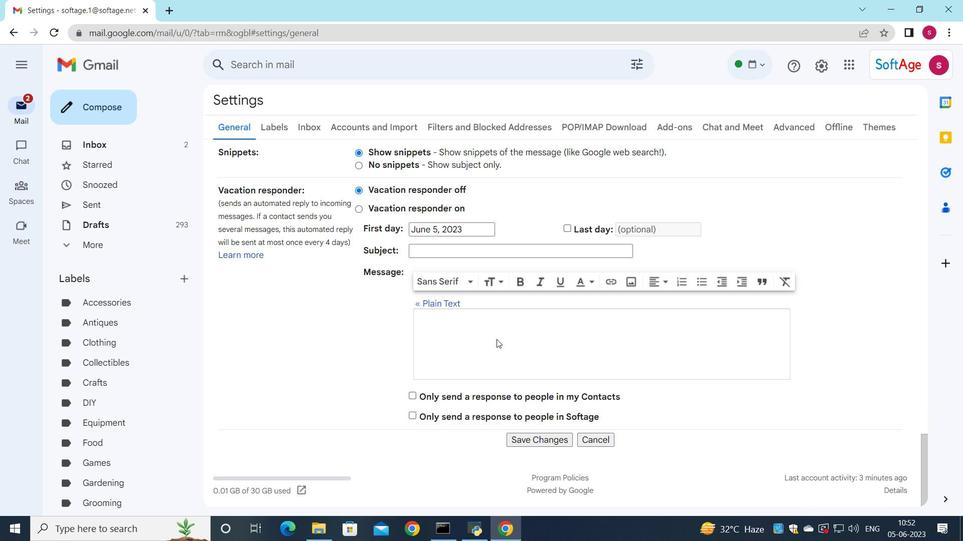 
Action: Mouse moved to (496, 335)
Screenshot: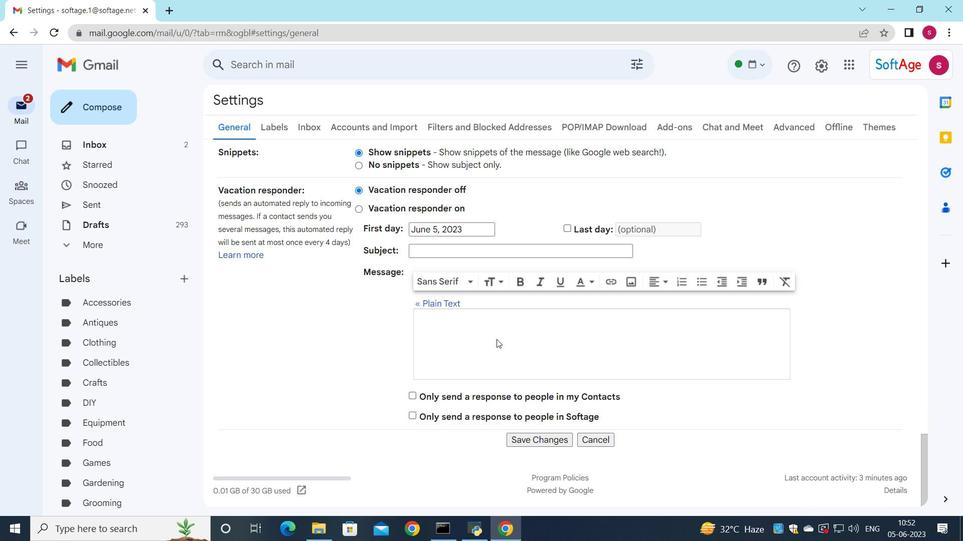 
Action: Mouse scrolled (496, 335) with delta (0, 0)
Screenshot: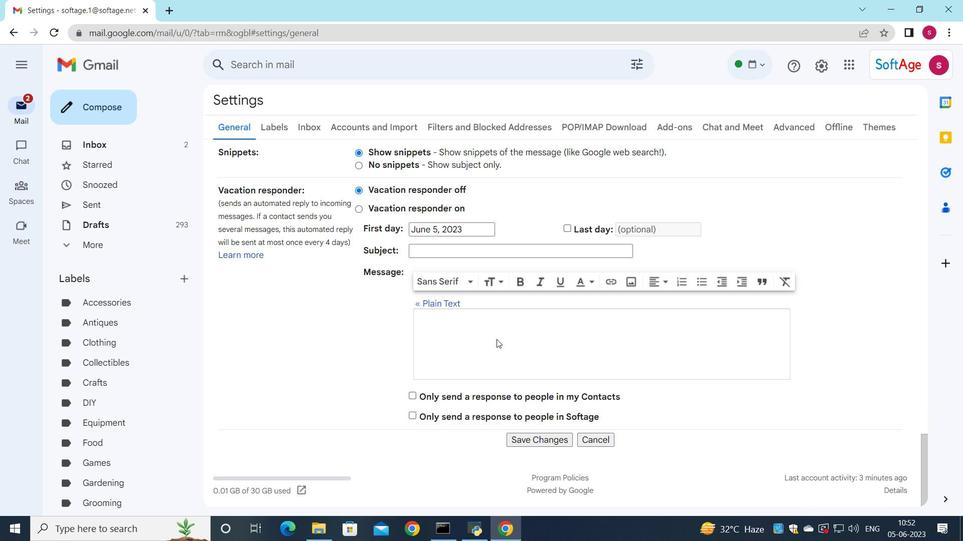 
Action: Mouse moved to (495, 335)
Screenshot: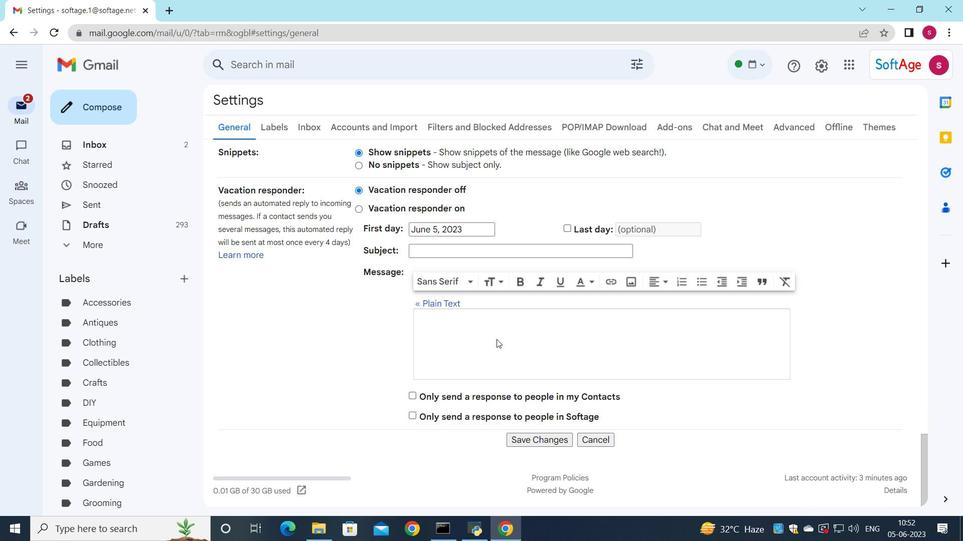 
Action: Mouse scrolled (495, 335) with delta (0, 0)
Screenshot: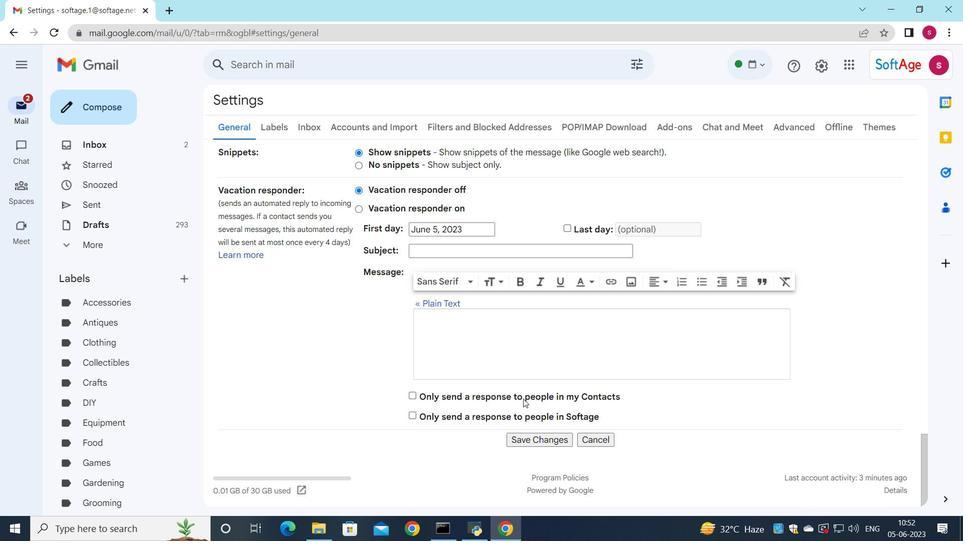 
Action: Mouse scrolled (495, 335) with delta (0, 0)
Screenshot: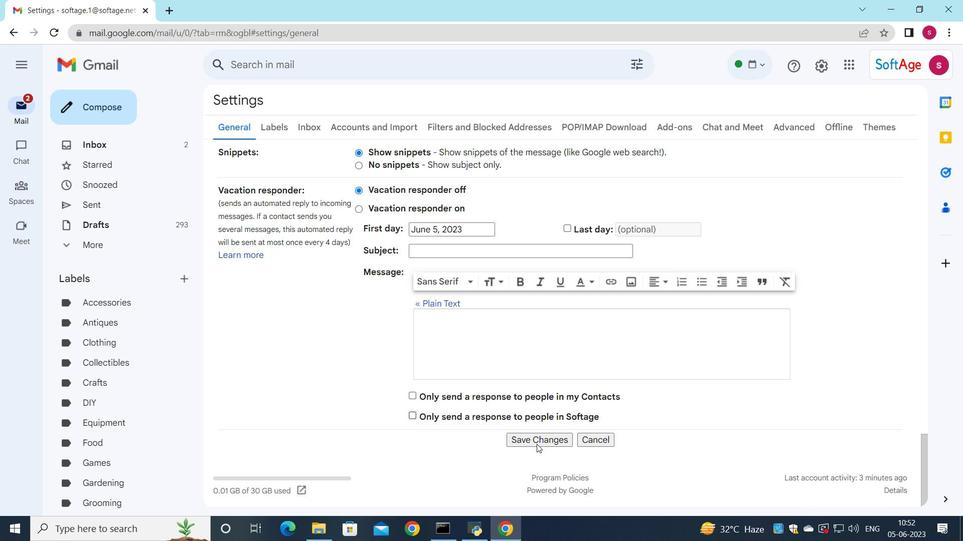 
Action: Mouse moved to (499, 346)
Screenshot: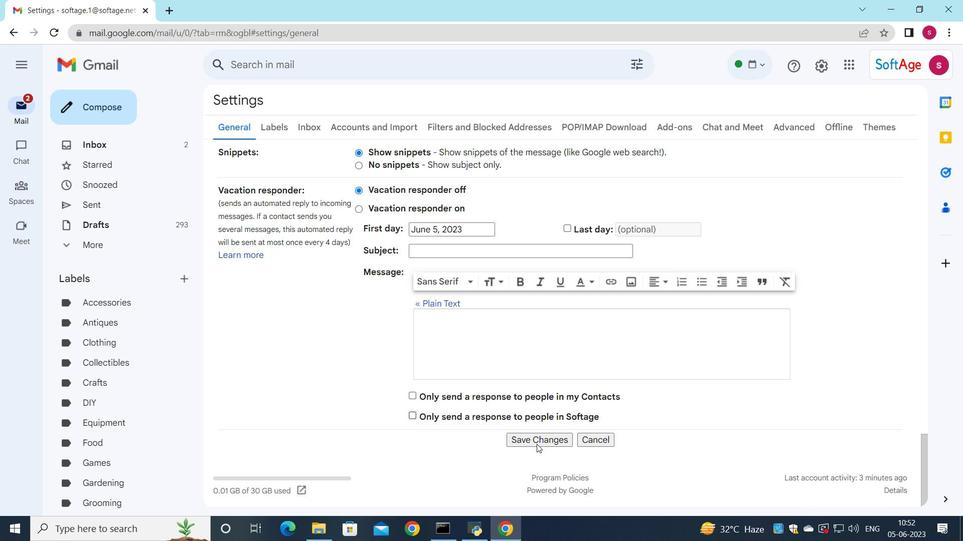 
Action: Mouse scrolled (499, 346) with delta (0, 0)
Screenshot: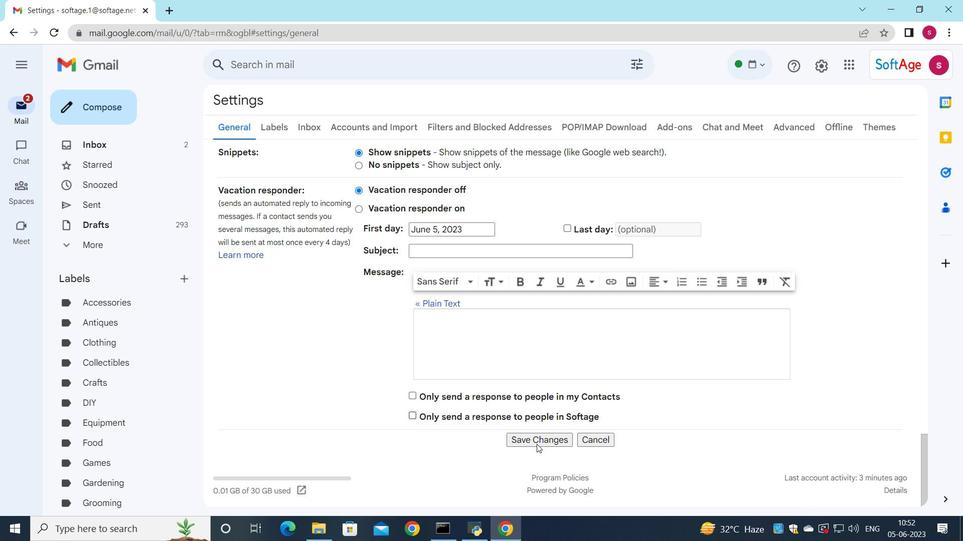 
Action: Mouse moved to (511, 366)
Screenshot: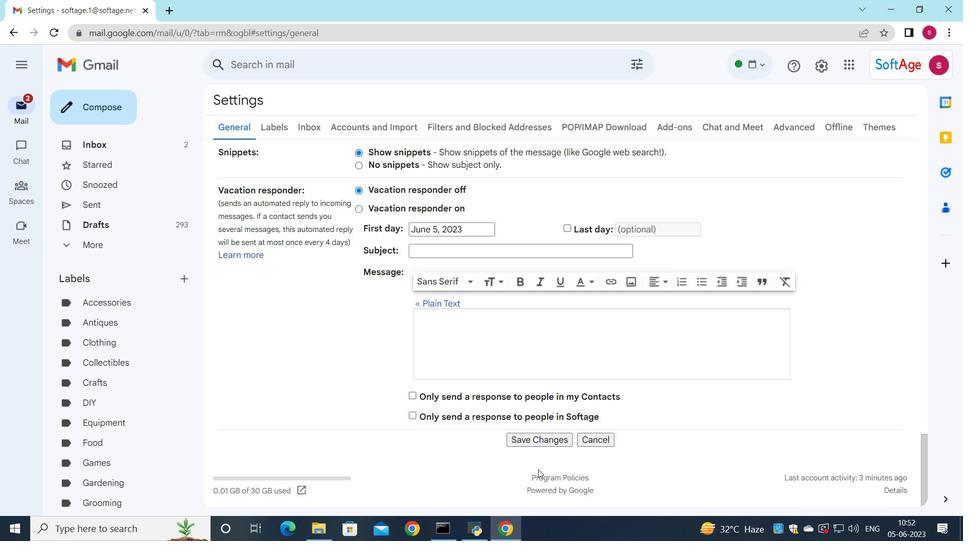 
Action: Mouse scrolled (509, 362) with delta (0, 0)
Screenshot: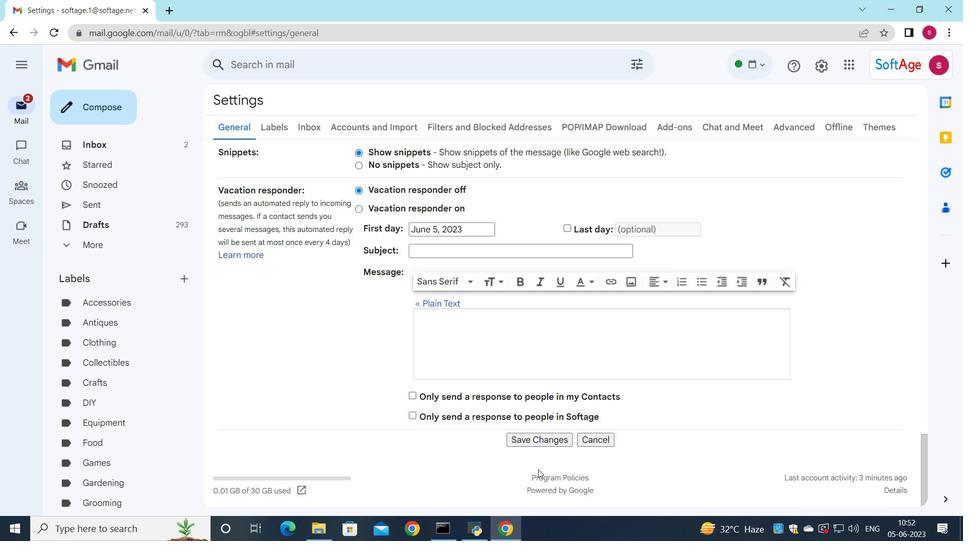
Action: Mouse moved to (539, 445)
Screenshot: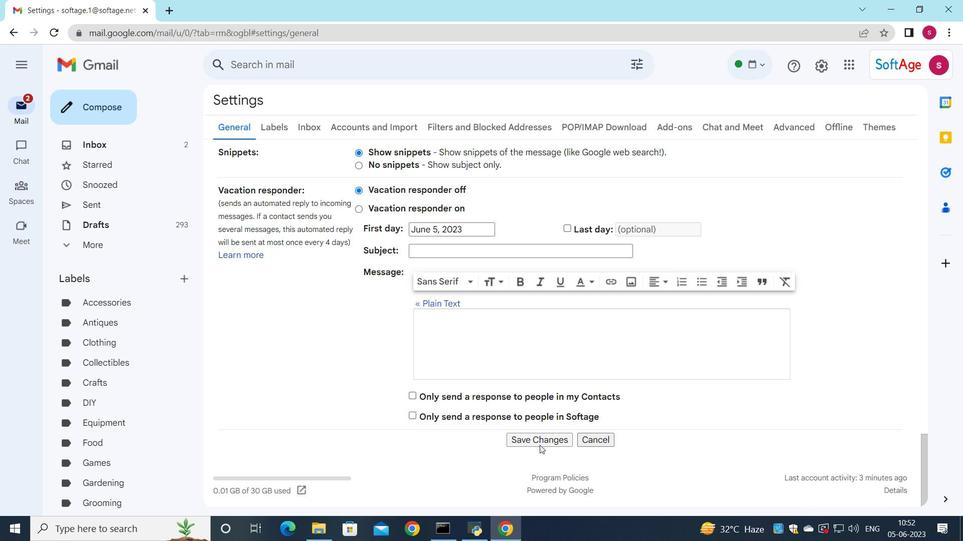 
Action: Mouse pressed left at (539, 445)
Screenshot: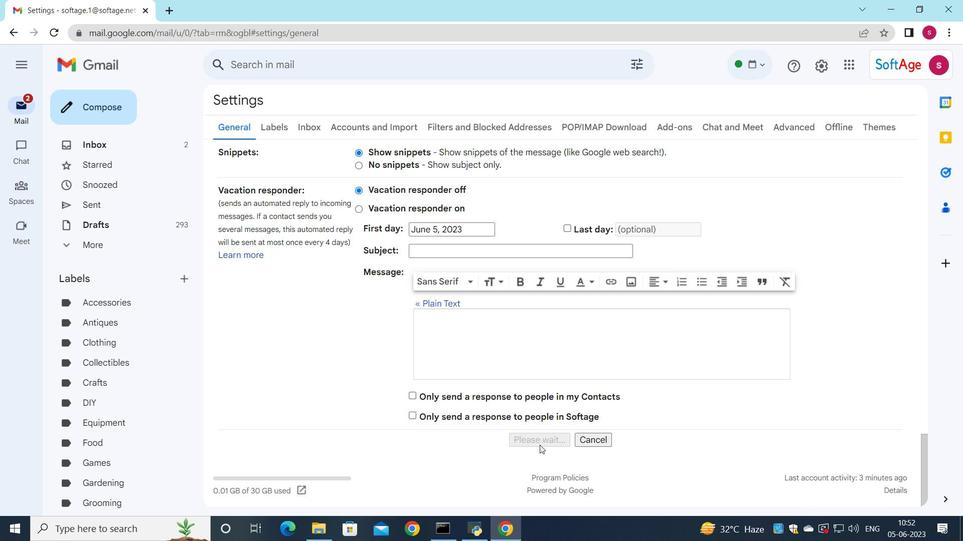 
Action: Mouse moved to (669, 122)
Screenshot: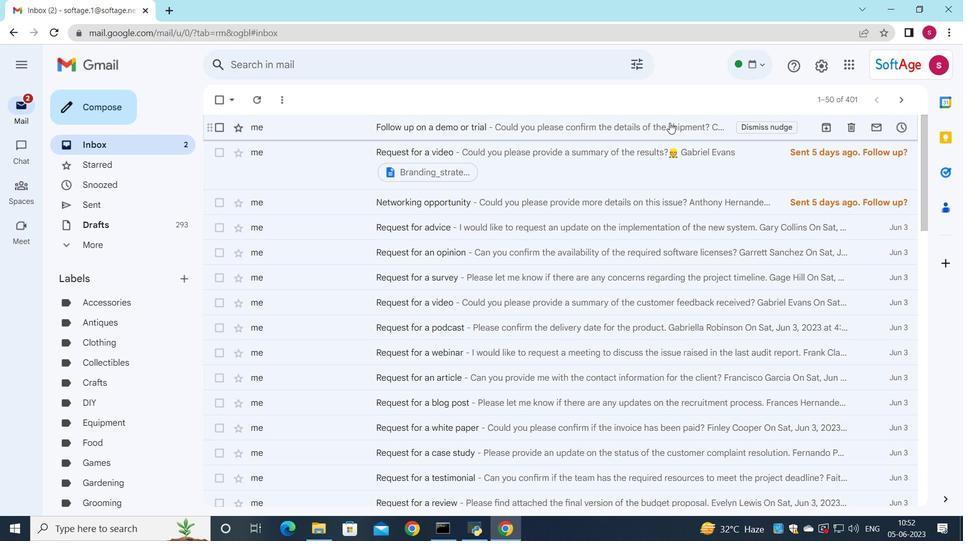 
Action: Mouse pressed left at (669, 122)
Screenshot: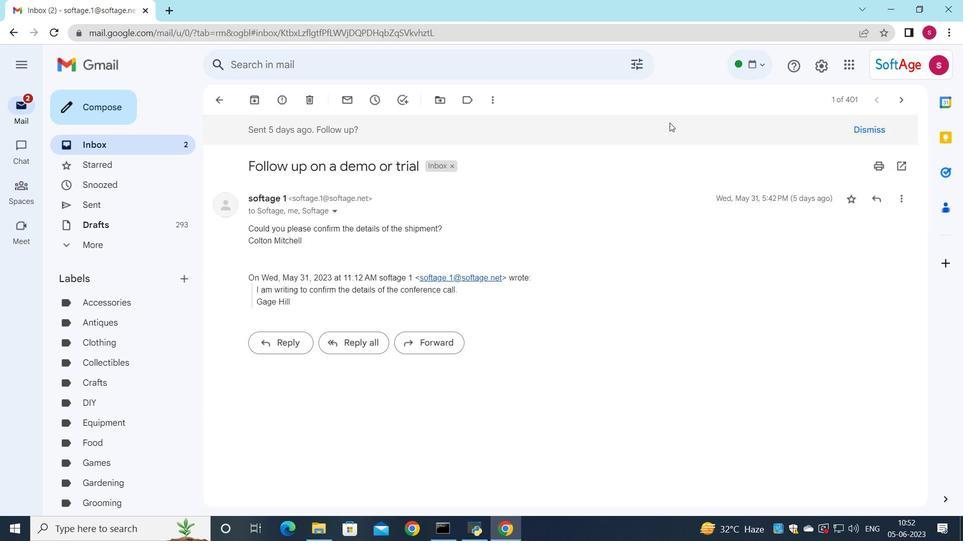 
Action: Mouse moved to (420, 343)
Screenshot: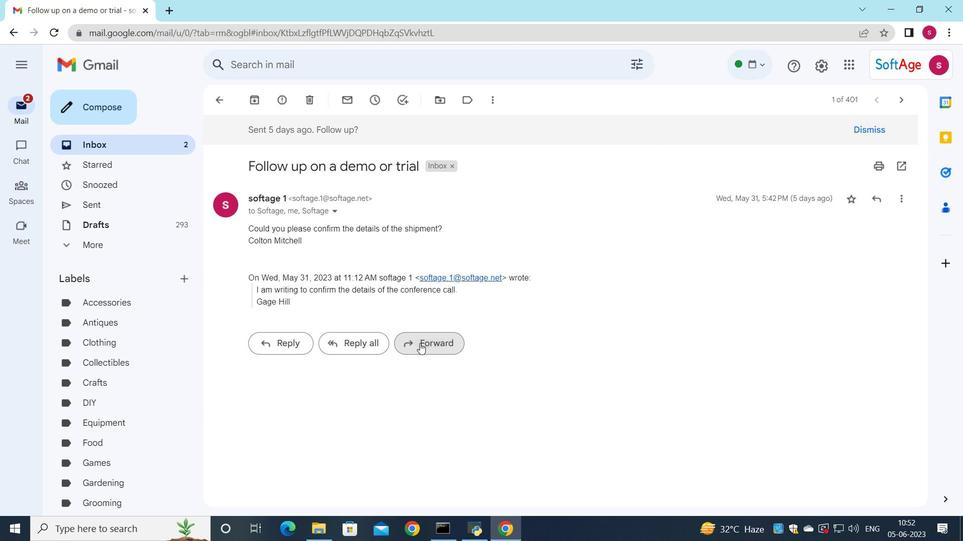 
Action: Mouse pressed left at (420, 343)
Screenshot: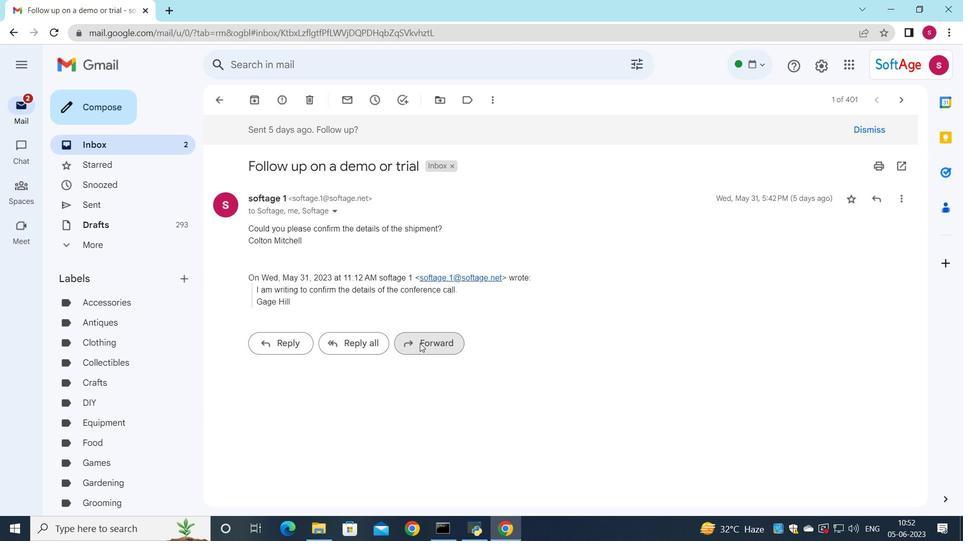 
Action: Mouse moved to (272, 323)
Screenshot: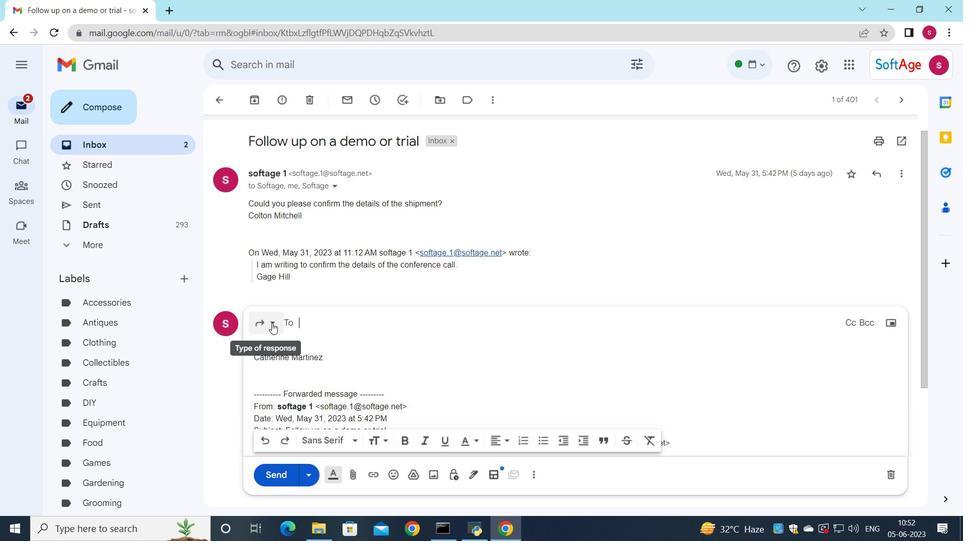 
Action: Mouse pressed left at (272, 323)
Screenshot: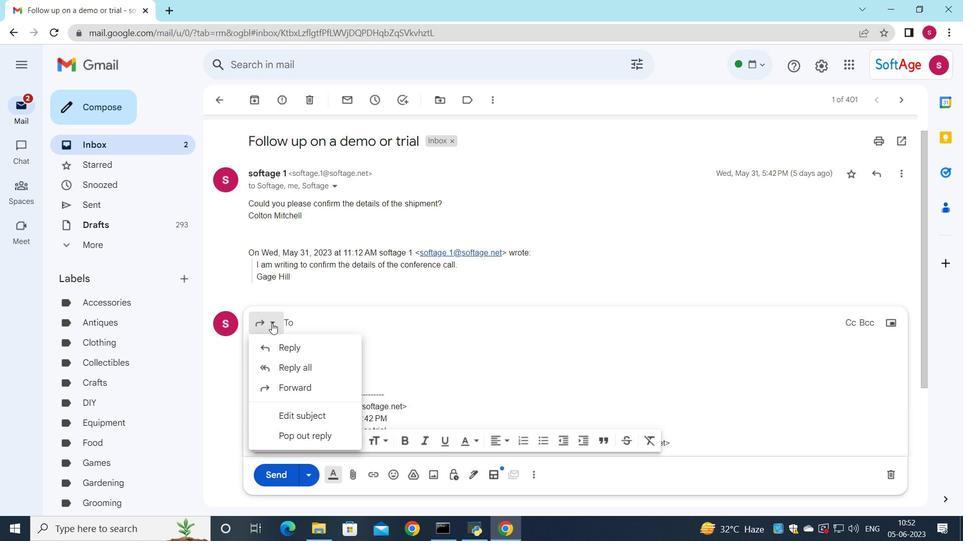 
Action: Mouse moved to (293, 419)
Screenshot: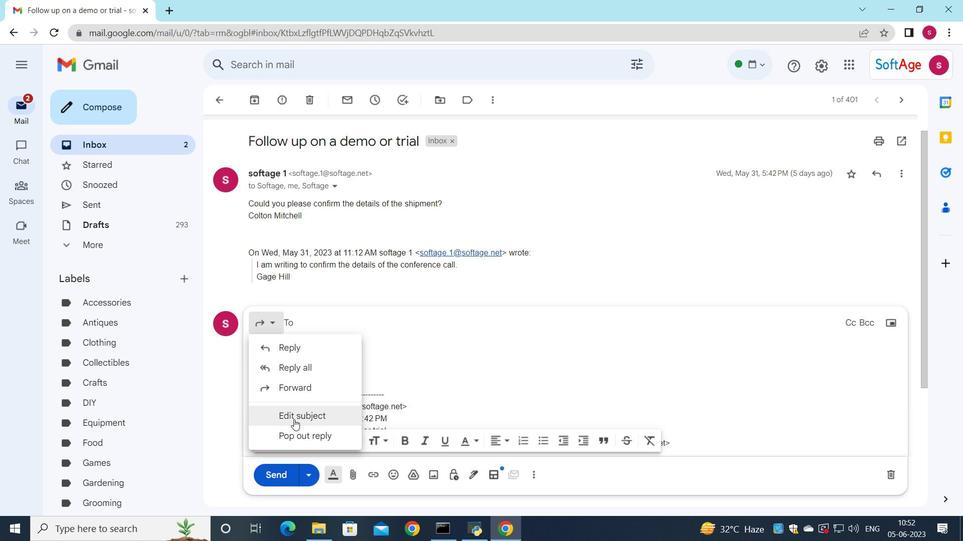 
Action: Mouse pressed left at (293, 419)
Screenshot: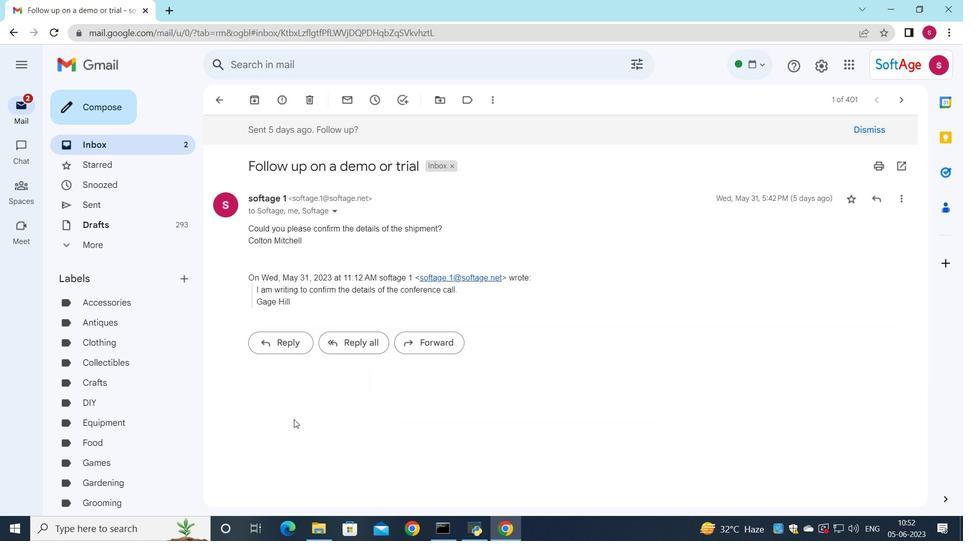 
Action: Mouse moved to (684, 179)
Screenshot: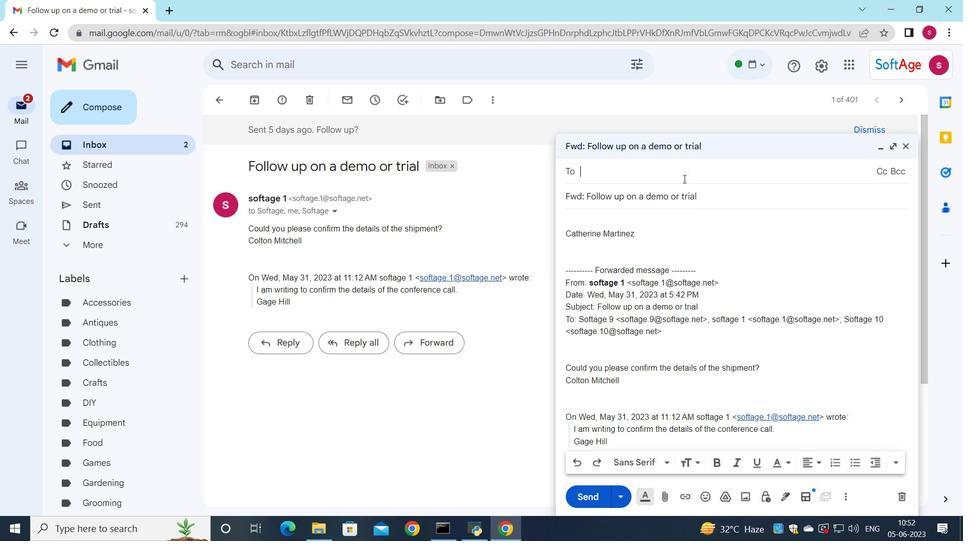 
Action: Mouse pressed left at (684, 179)
Screenshot: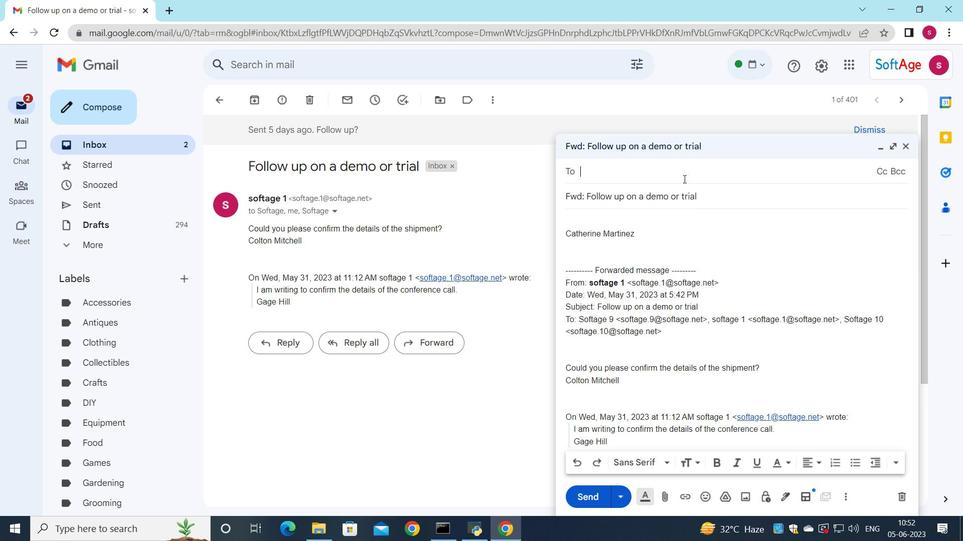 
Action: Mouse moved to (679, 179)
Screenshot: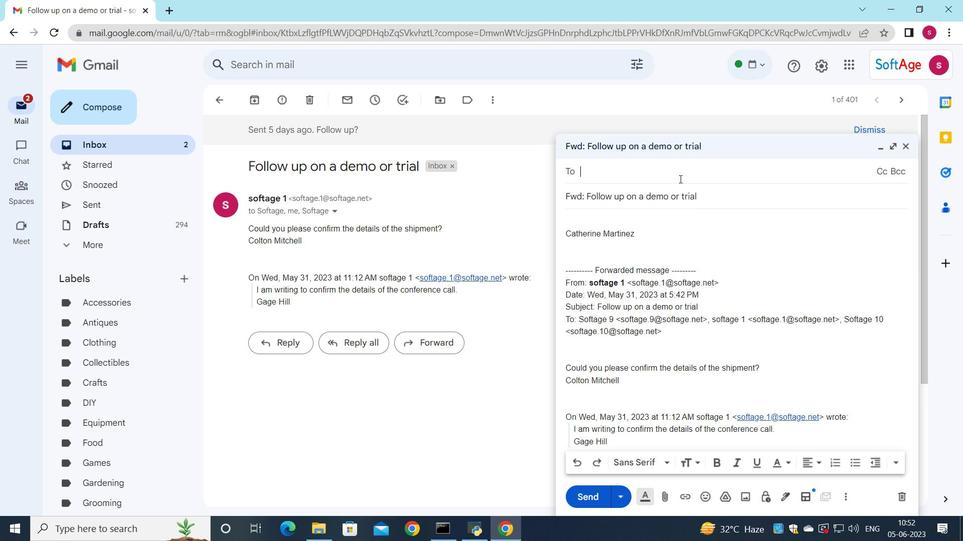 
Action: Key pressed s
Screenshot: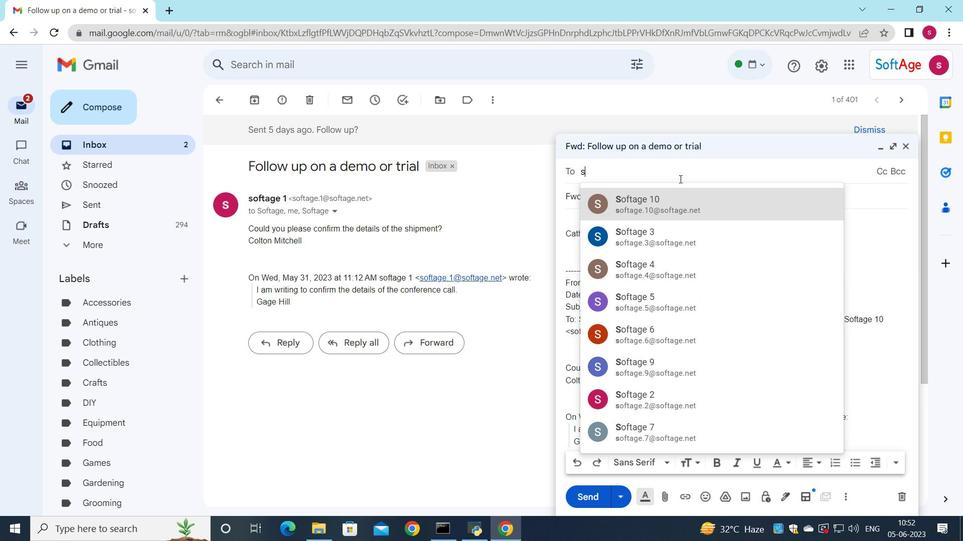 
Action: Mouse moved to (654, 296)
Screenshot: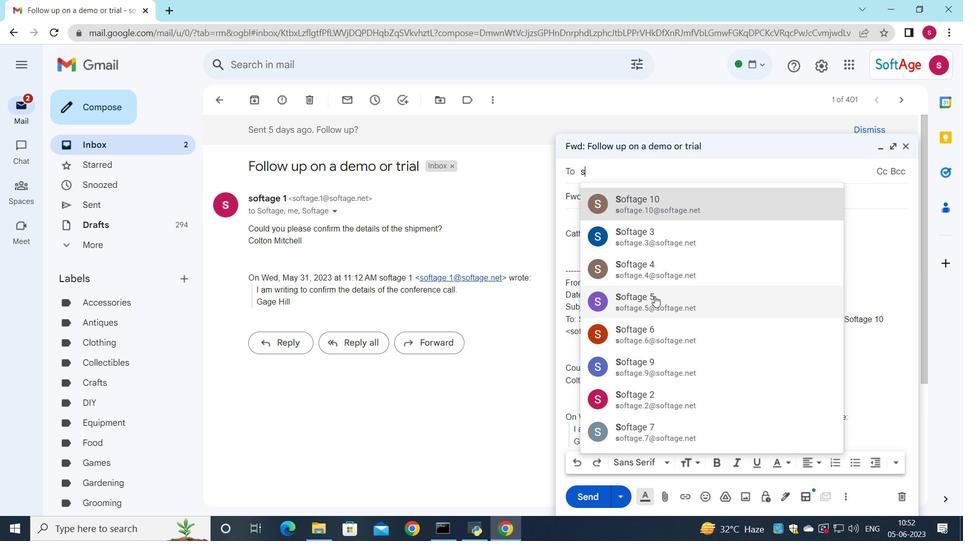 
Action: Mouse pressed left at (654, 296)
Screenshot: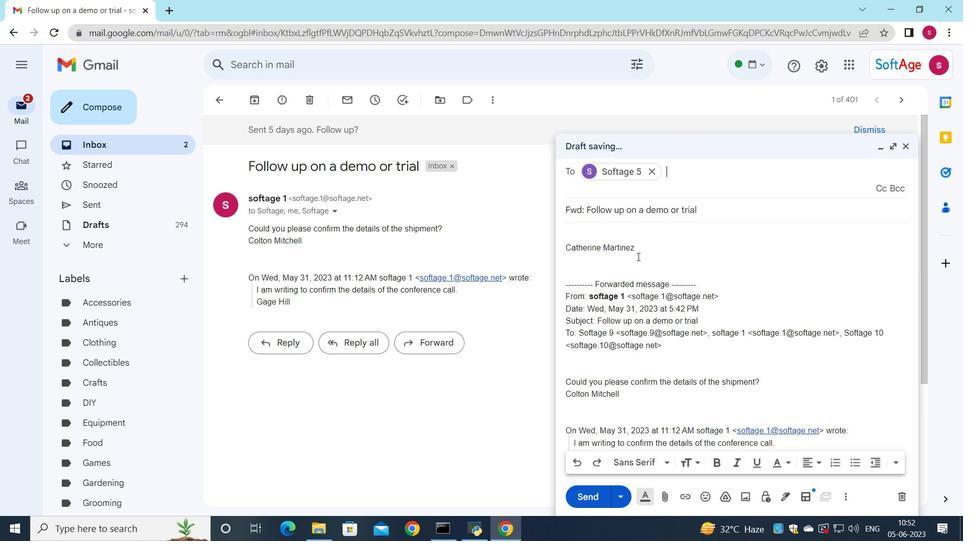 
Action: Mouse moved to (717, 205)
Screenshot: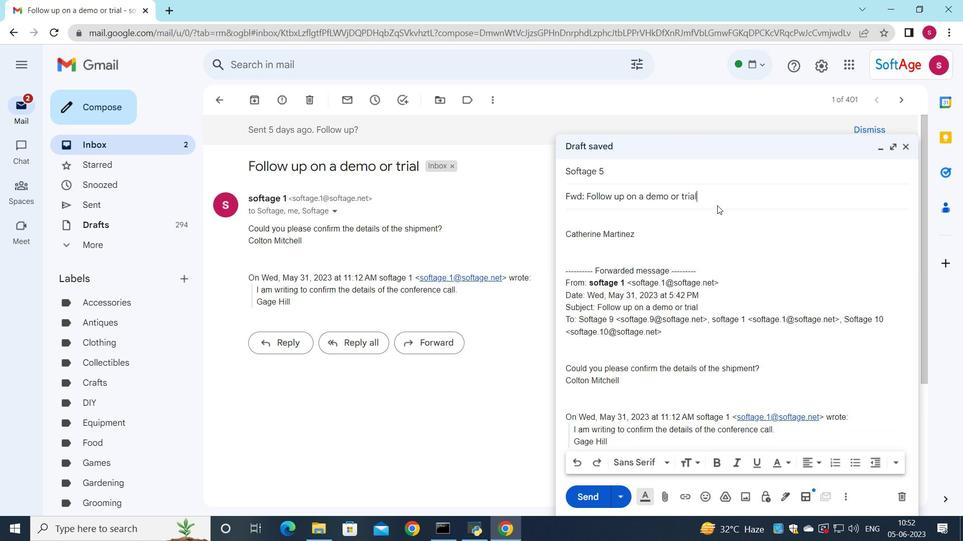 
Action: Mouse pressed left at (717, 205)
Screenshot: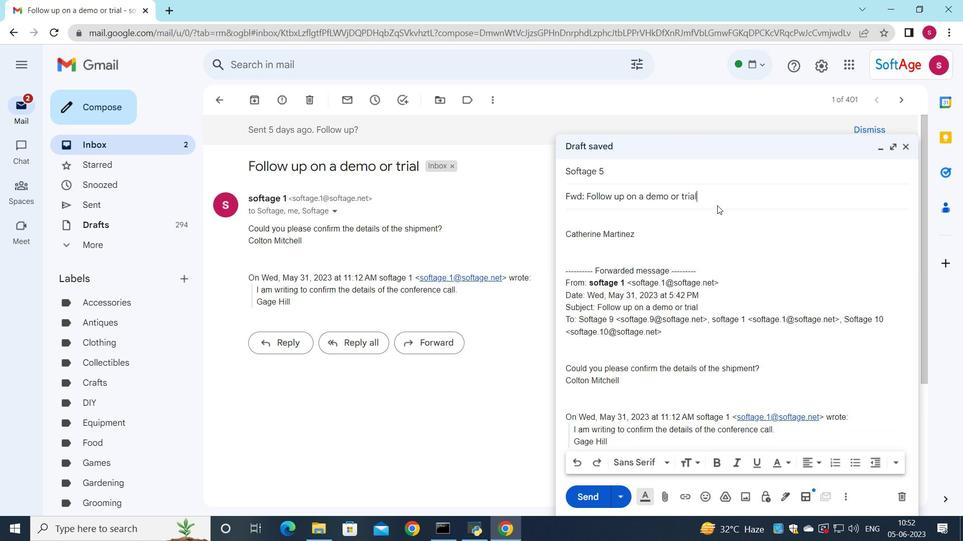 
Action: Mouse moved to (792, 231)
Screenshot: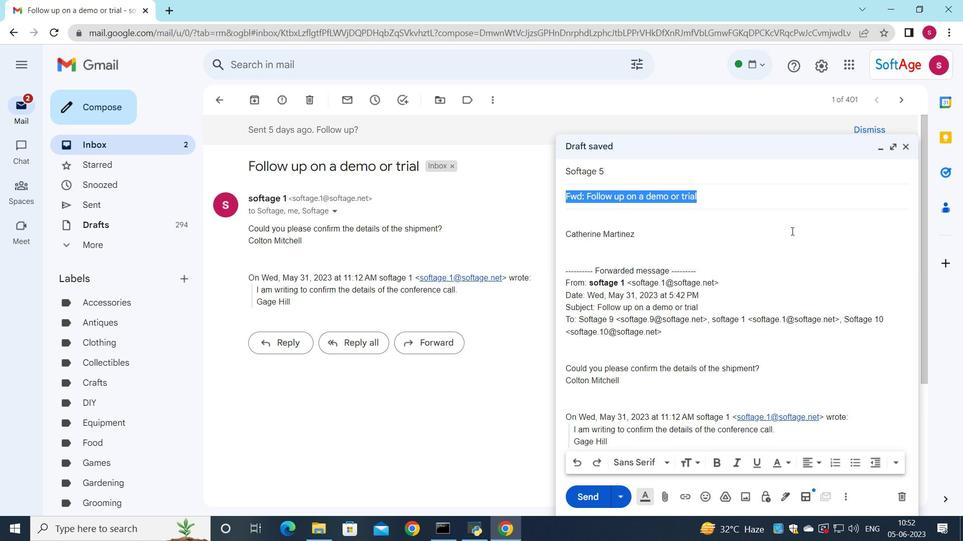 
Action: Key pressed <Key.shift>Proposal<Key.space>submo<Key.backspace>ission
Screenshot: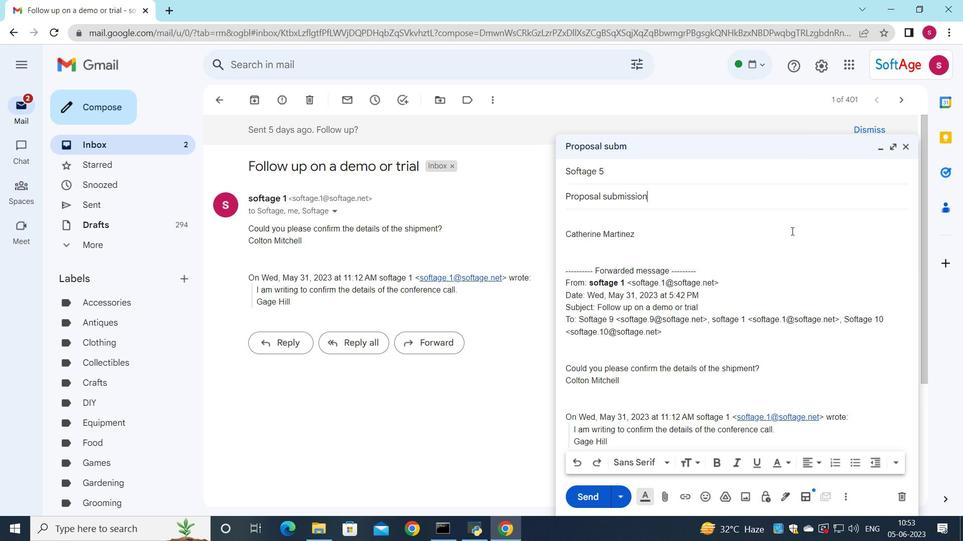 
Action: Mouse moved to (590, 220)
Screenshot: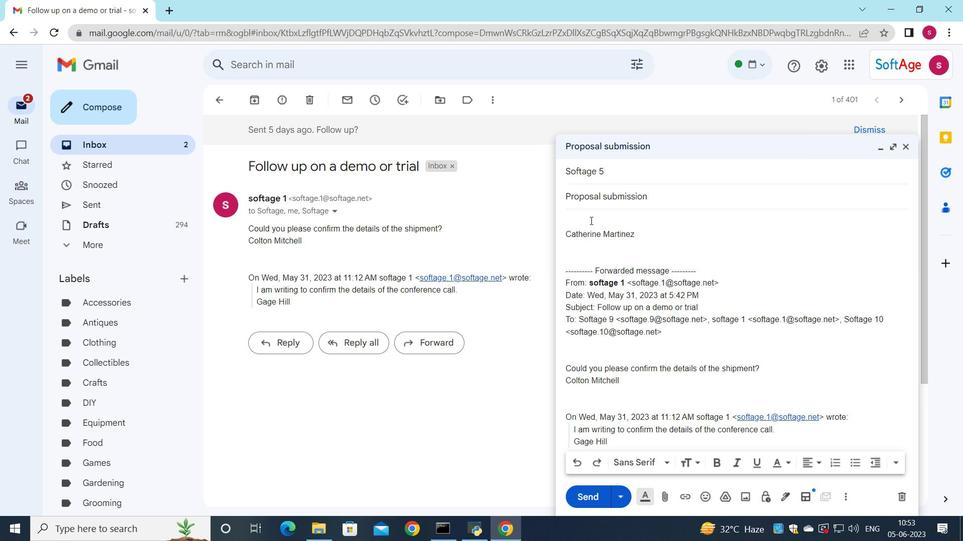 
Action: Mouse pressed left at (590, 220)
Screenshot: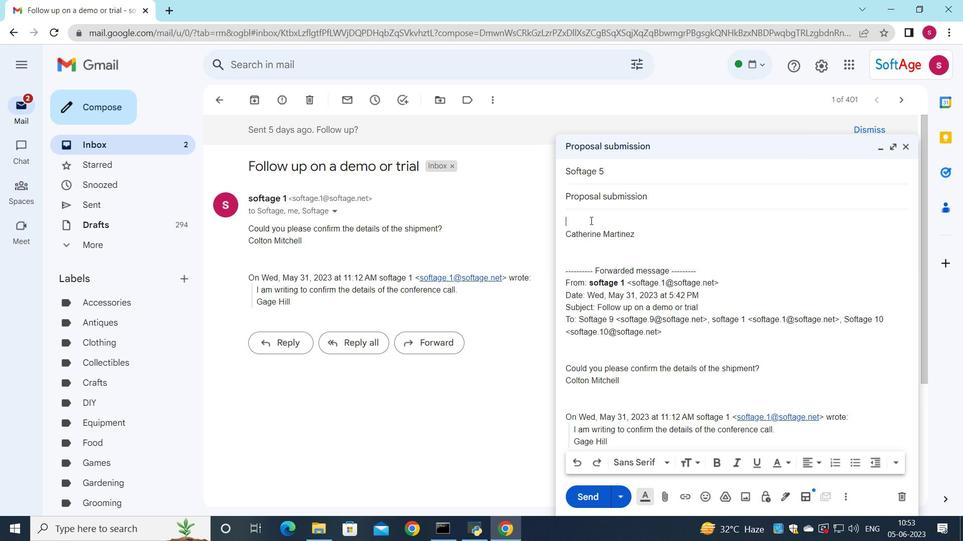 
Action: Key pressed <Key.shift>I<Key.space>wanted<Key.space>to<Key.space>follow<Key.space>up<Key.space>on<Key.space>the<Key.space>request<Key.space>for<Key.space>the<Key.space>new<Key.space>vendor<Key.space>proposal.
Screenshot: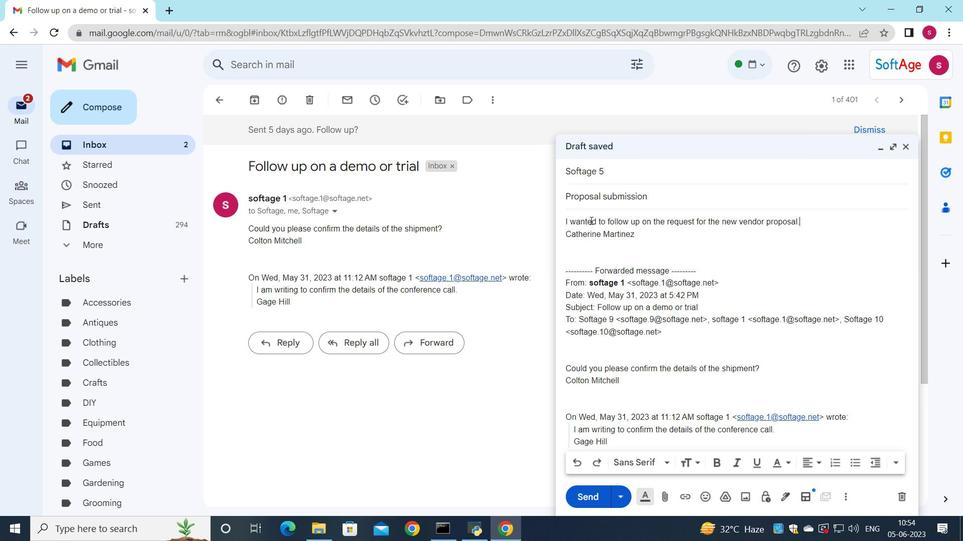 
Action: Mouse moved to (564, 223)
Screenshot: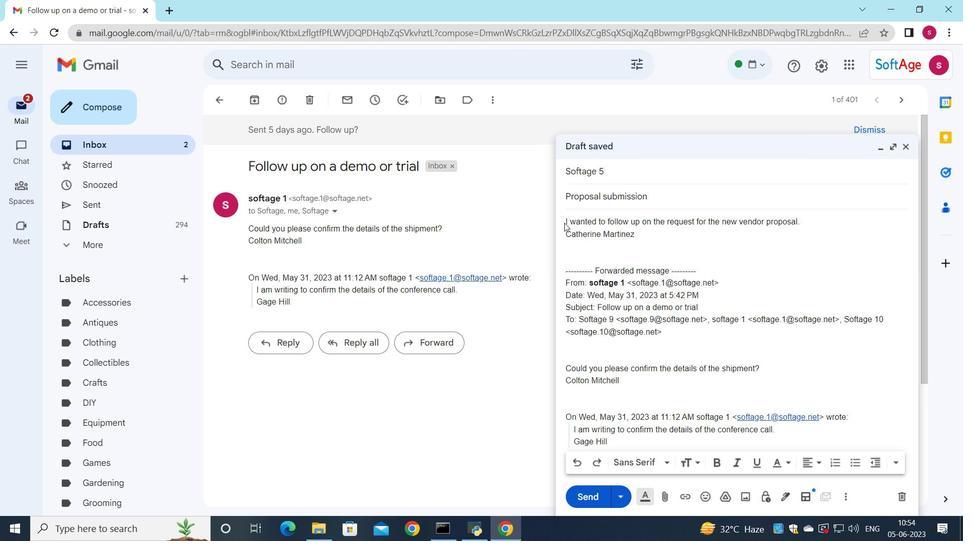 
Action: Mouse pressed left at (564, 223)
Screenshot: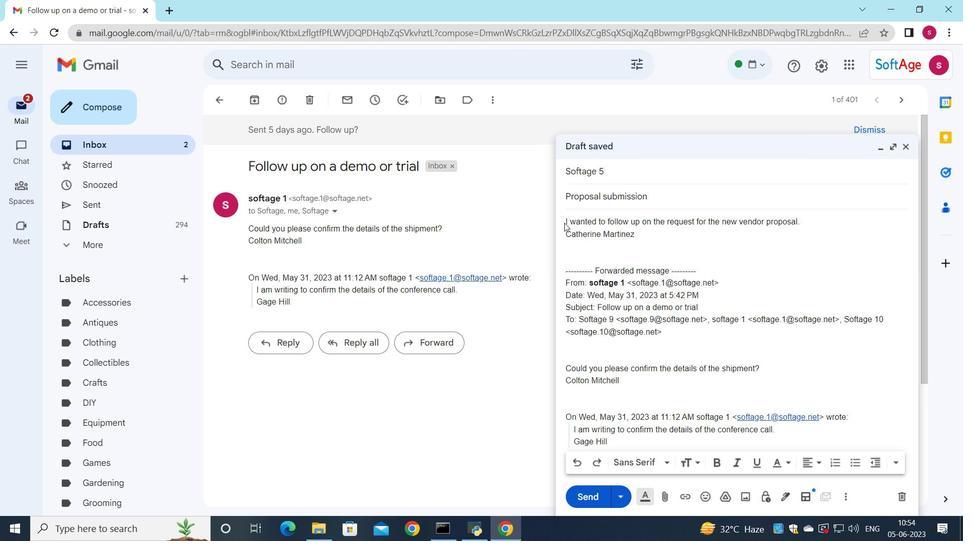 
Action: Mouse moved to (565, 223)
Screenshot: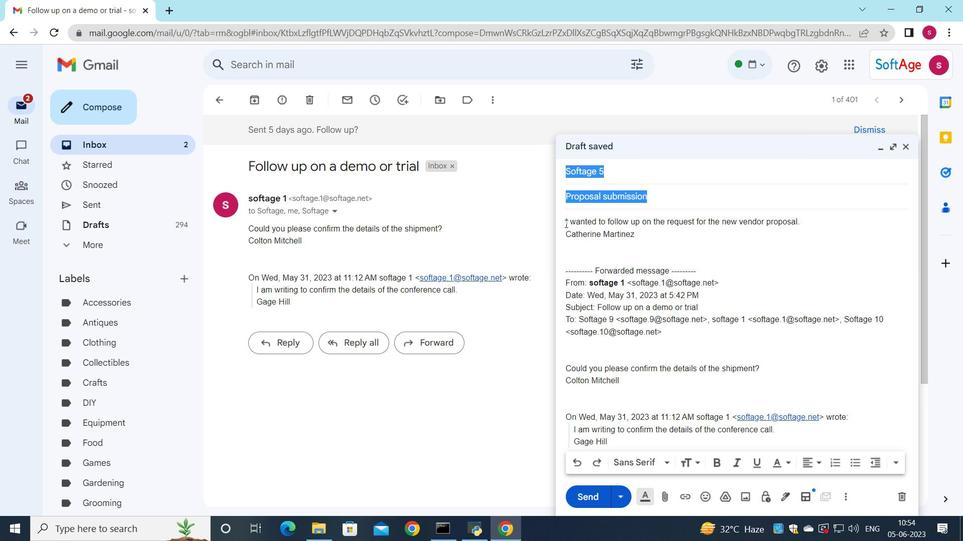 
Action: Mouse pressed left at (565, 223)
Screenshot: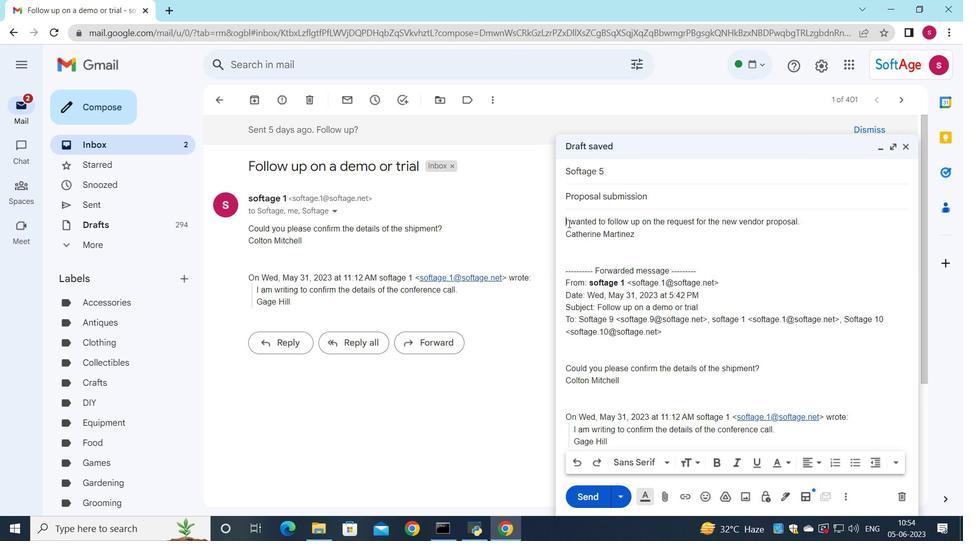 
Action: Mouse moved to (659, 462)
Screenshot: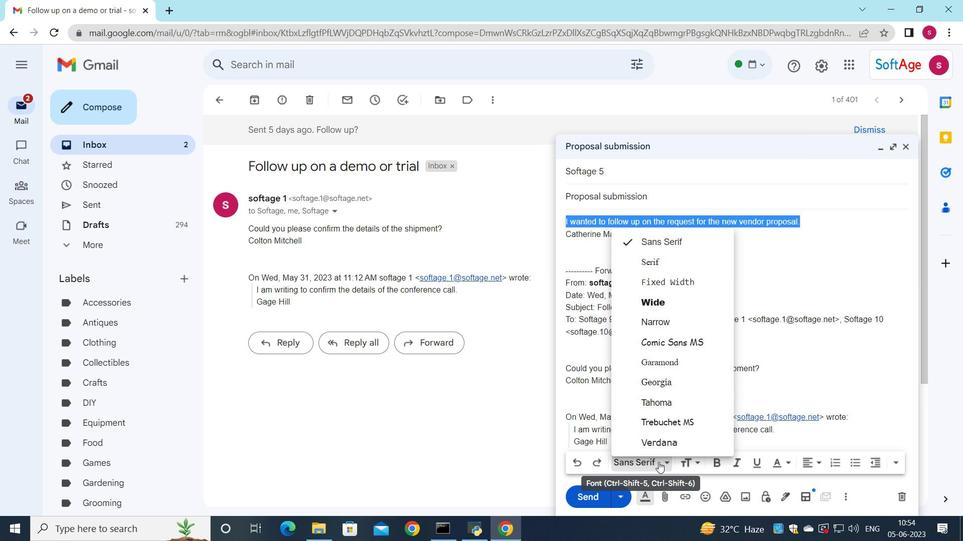
Action: Mouse pressed left at (659, 462)
Screenshot: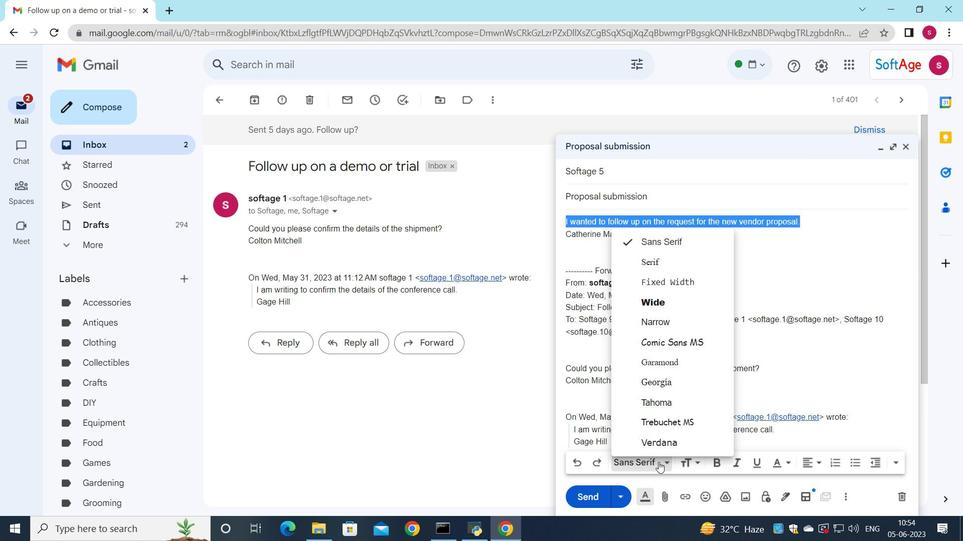 
Action: Mouse moved to (676, 324)
Screenshot: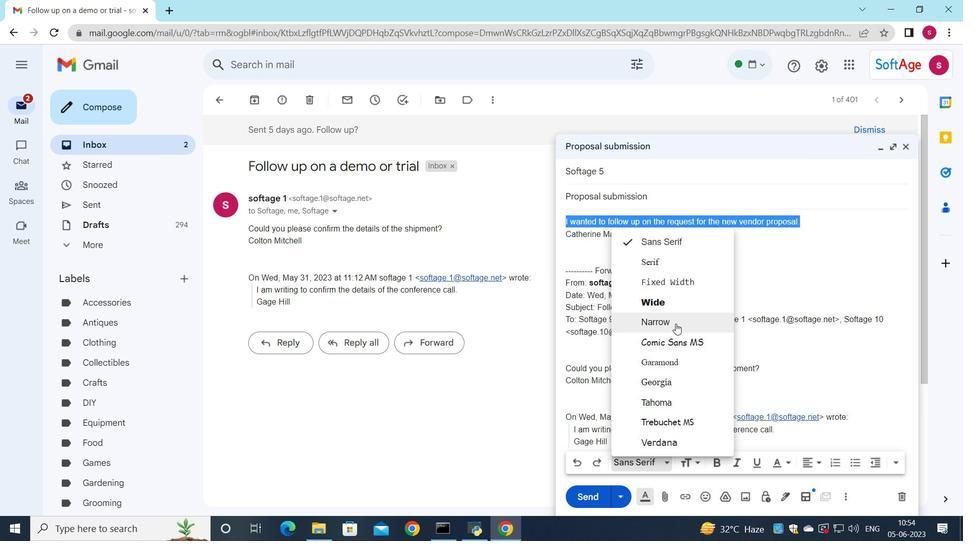 
Action: Mouse pressed left at (676, 324)
Screenshot: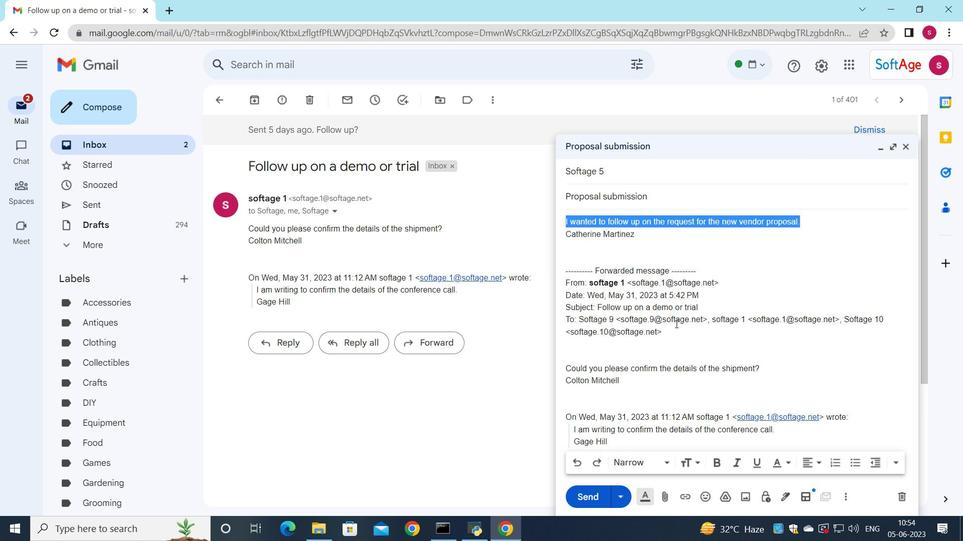 
Action: Mouse moved to (713, 463)
Screenshot: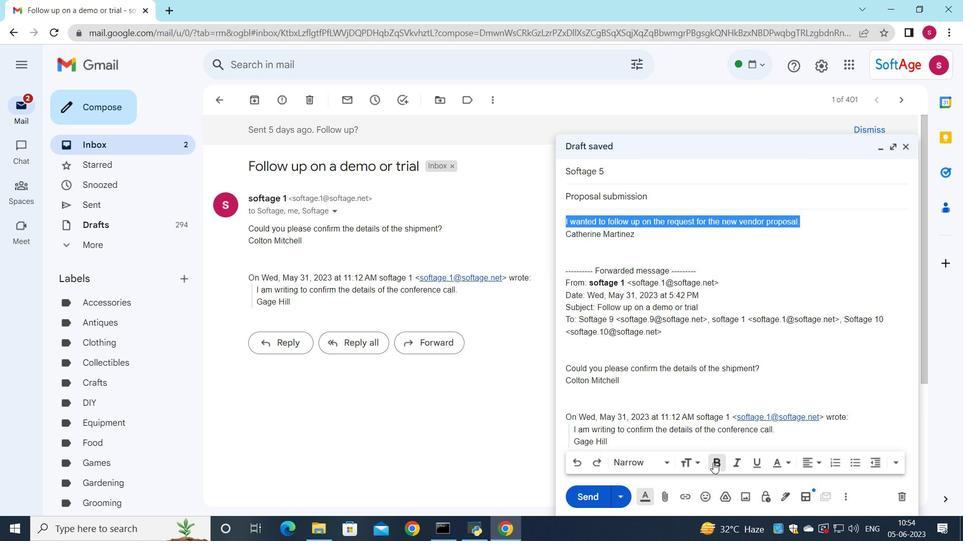 
Action: Mouse pressed left at (713, 463)
Screenshot: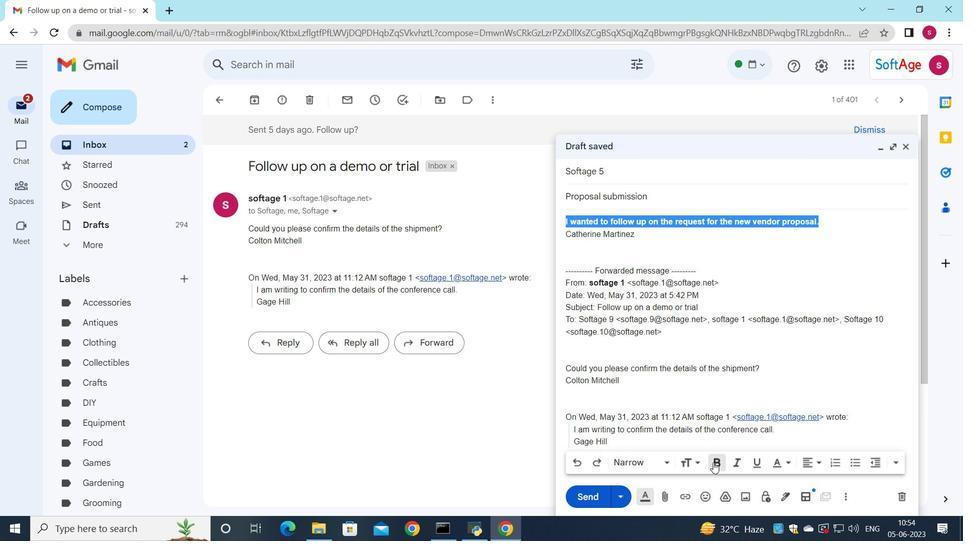 
Action: Mouse moved to (577, 494)
Screenshot: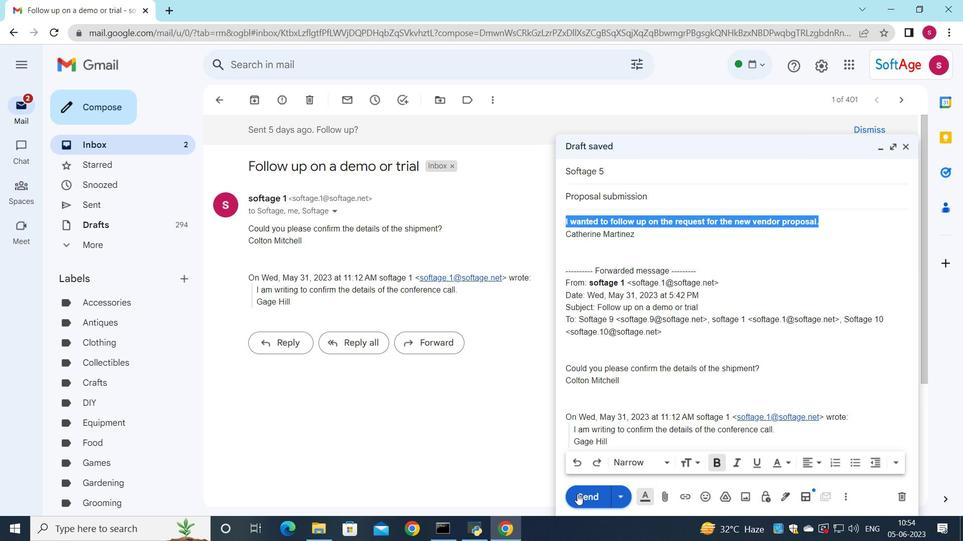 
Action: Mouse pressed left at (577, 494)
Screenshot: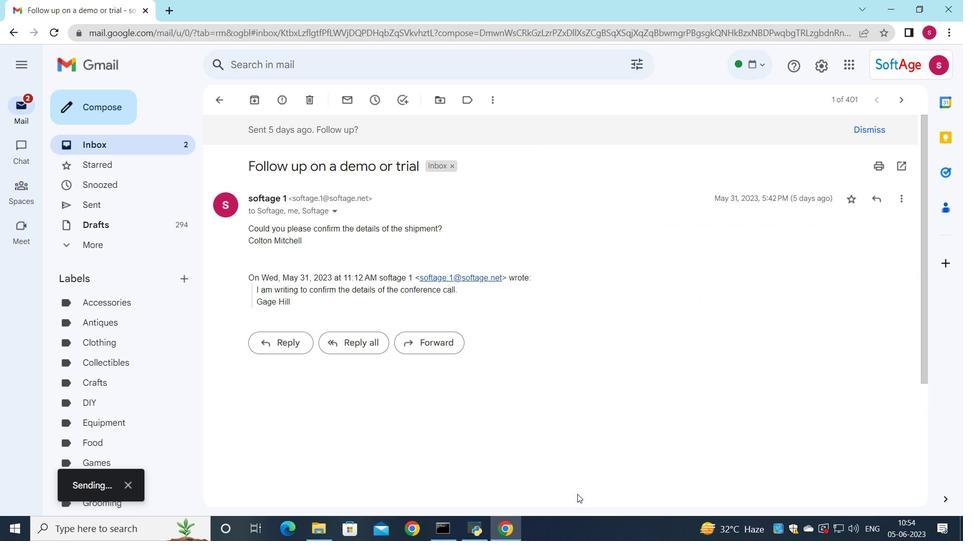 
Action: Mouse moved to (506, 424)
Screenshot: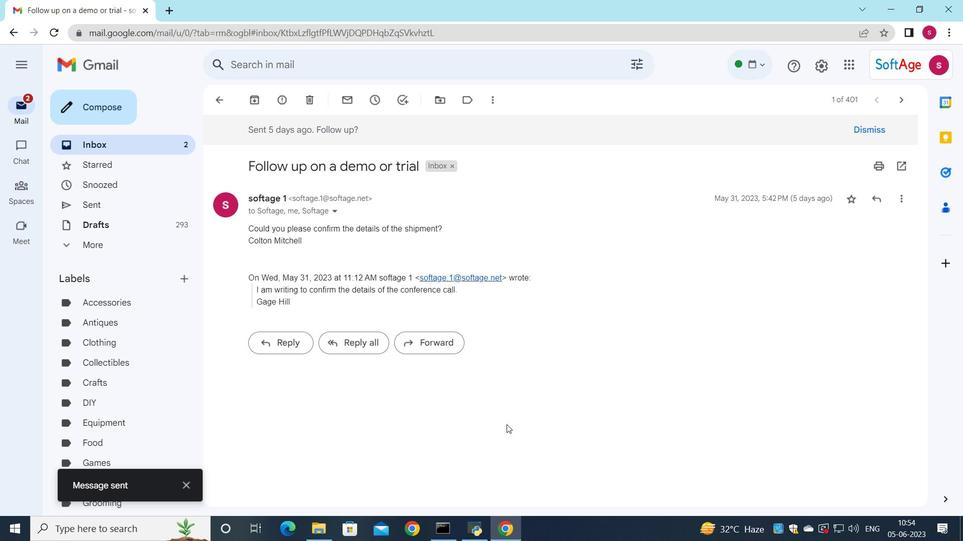 
